 Task: Look for space in Al Maḩallah al Kubrá, Egypt from 5th September, 2023 to 12th September, 2023 for 2 adults in price range Rs.10000 to Rs.15000.  With 1  bedroom having 1 bed and 1 bathroom. Property type can be house, flat, guest house, hotel. Booking option can be shelf check-in. Required host language is English.
Action: Mouse moved to (259, 134)
Screenshot: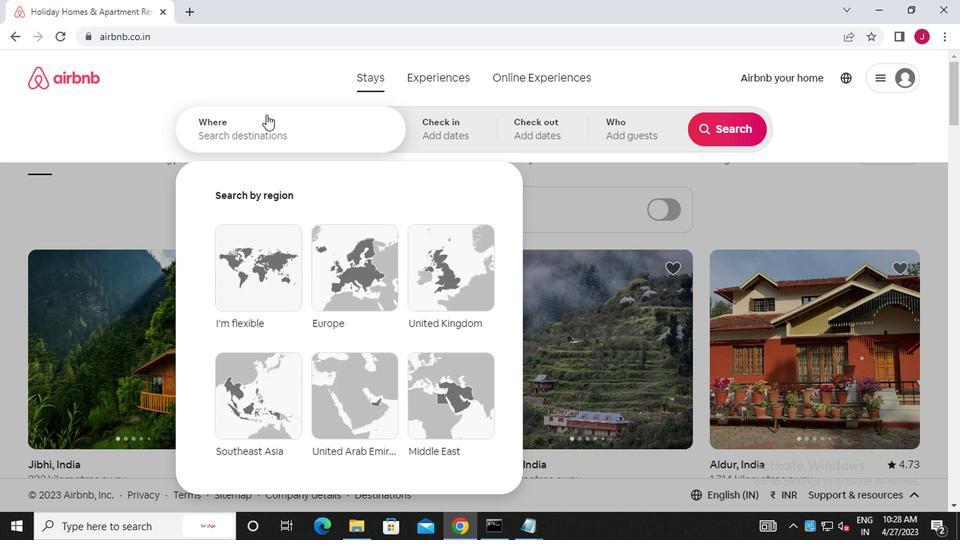 
Action: Mouse pressed left at (259, 134)
Screenshot: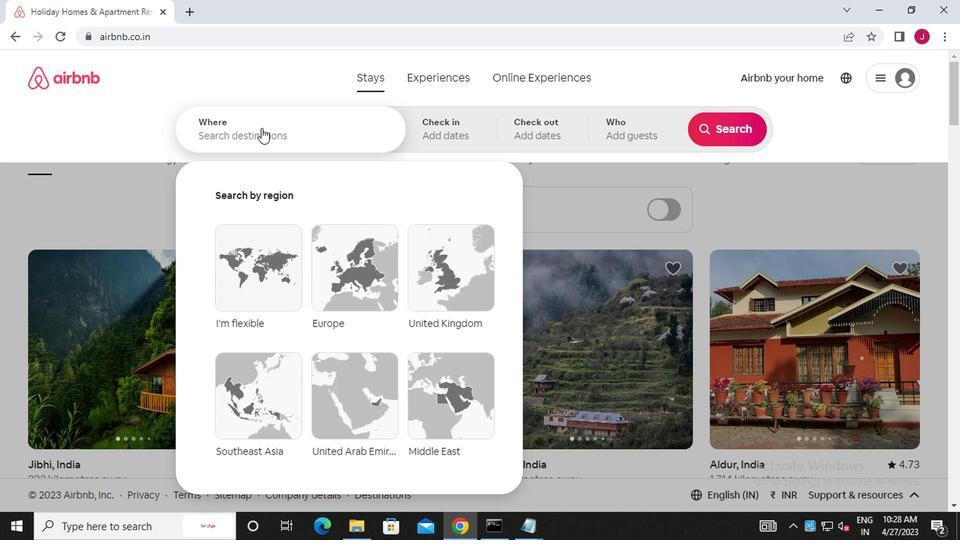 
Action: Mouse moved to (259, 134)
Screenshot: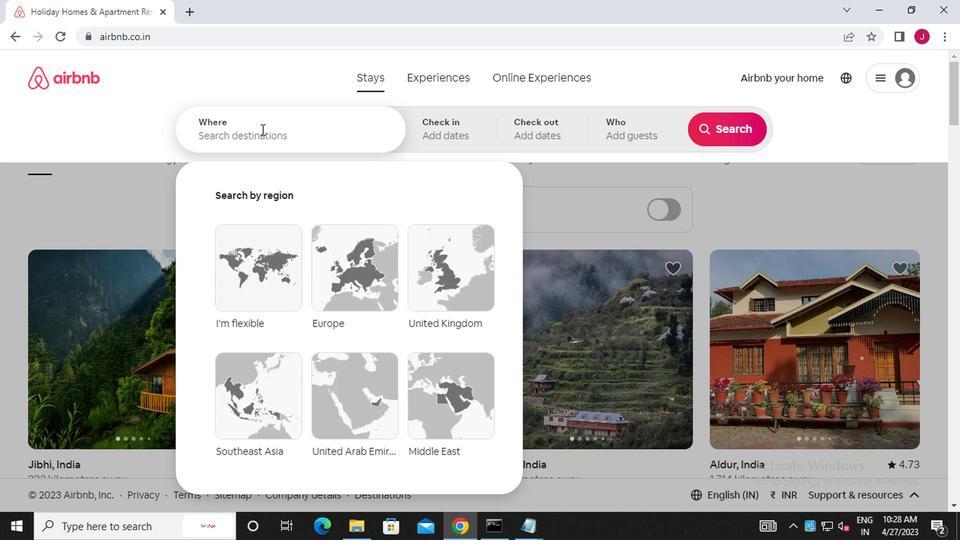 
Action: Key pressed a<Key.caps_lock>l<Key.space><Key.caps_lock>m<Key.caps_lock>allah<Key.backspace><Key.backspace><Key.backspace><Key.backspace>hallah<Key.space>al<Key.space><Key.caps_lock>k<Key.caps_lock>ubra,<Key.caps_lock>e<Key.caps_lock>gypt
Screenshot: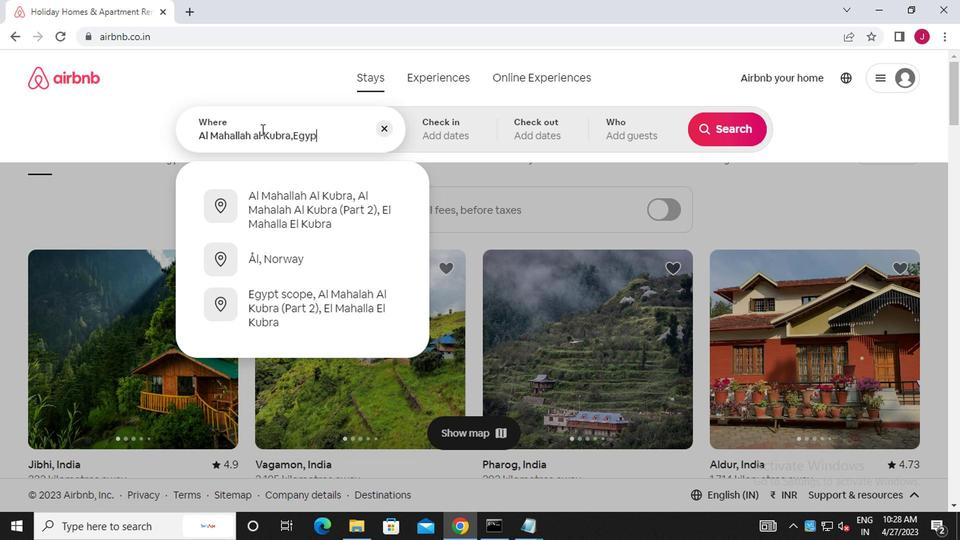 
Action: Mouse moved to (475, 139)
Screenshot: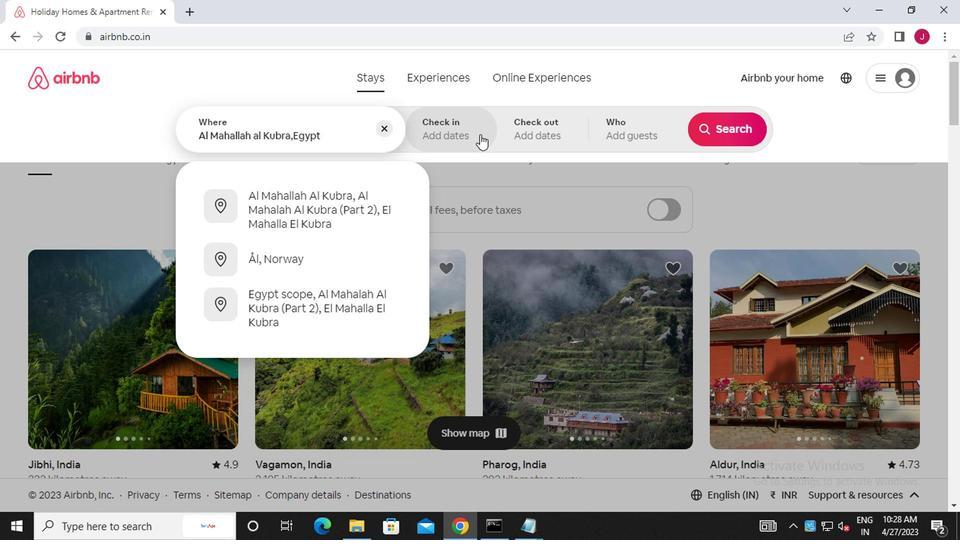
Action: Mouse pressed left at (475, 139)
Screenshot: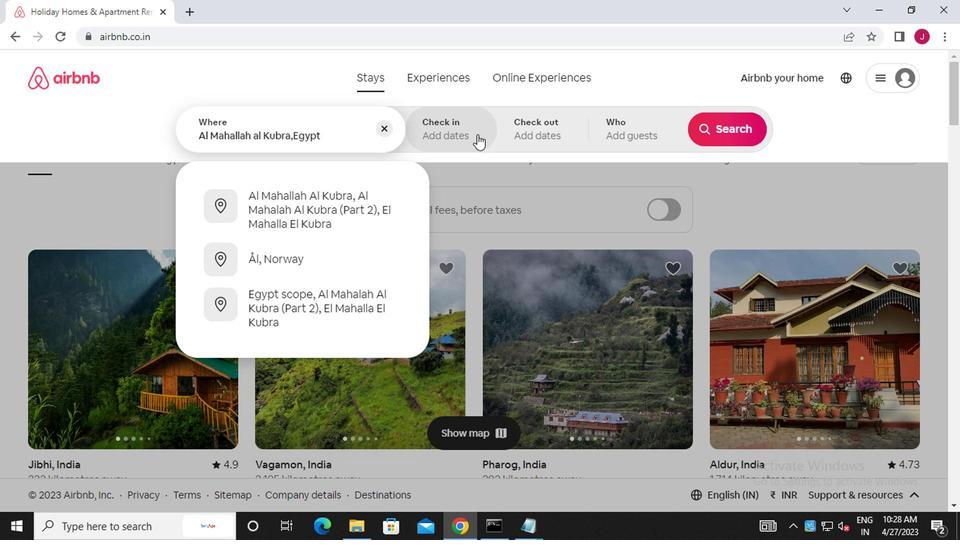 
Action: Mouse moved to (721, 245)
Screenshot: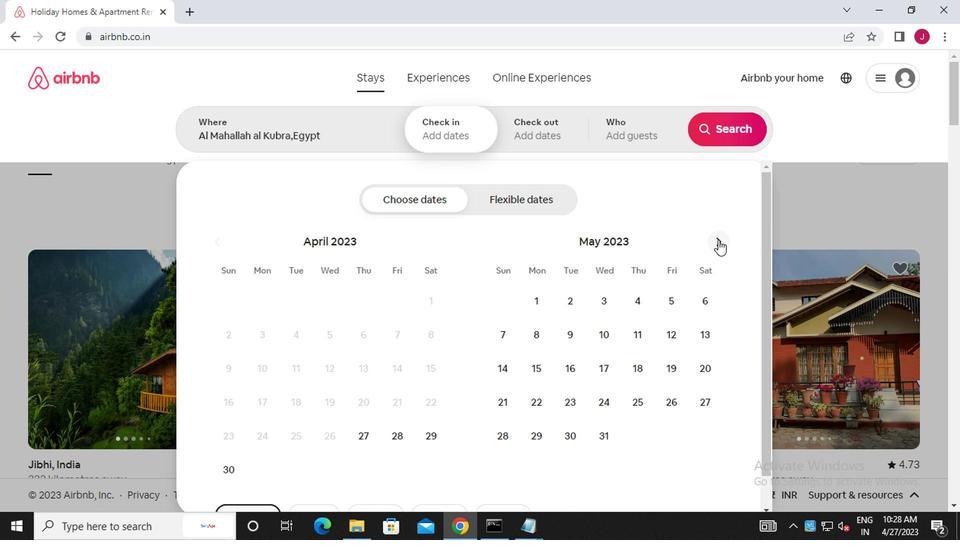 
Action: Mouse pressed left at (721, 245)
Screenshot: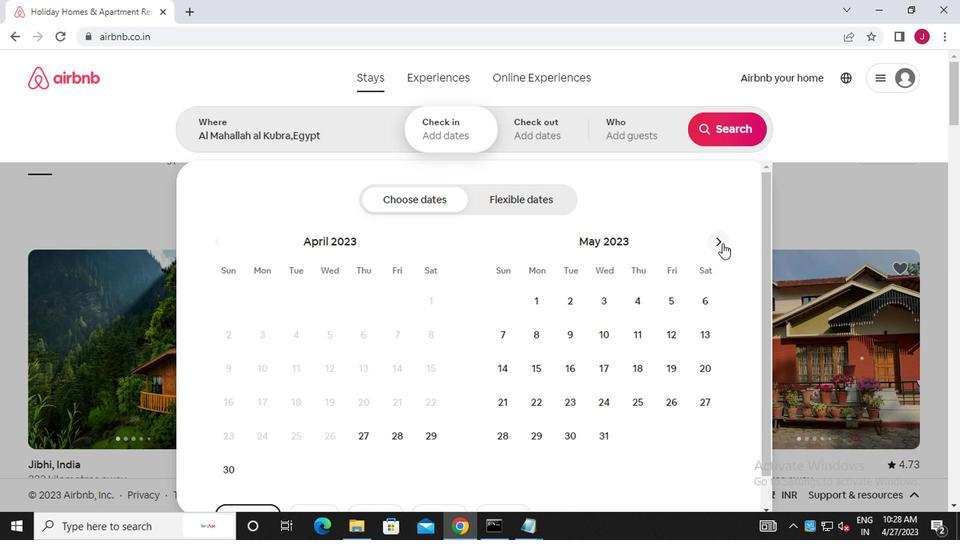
Action: Mouse moved to (721, 245)
Screenshot: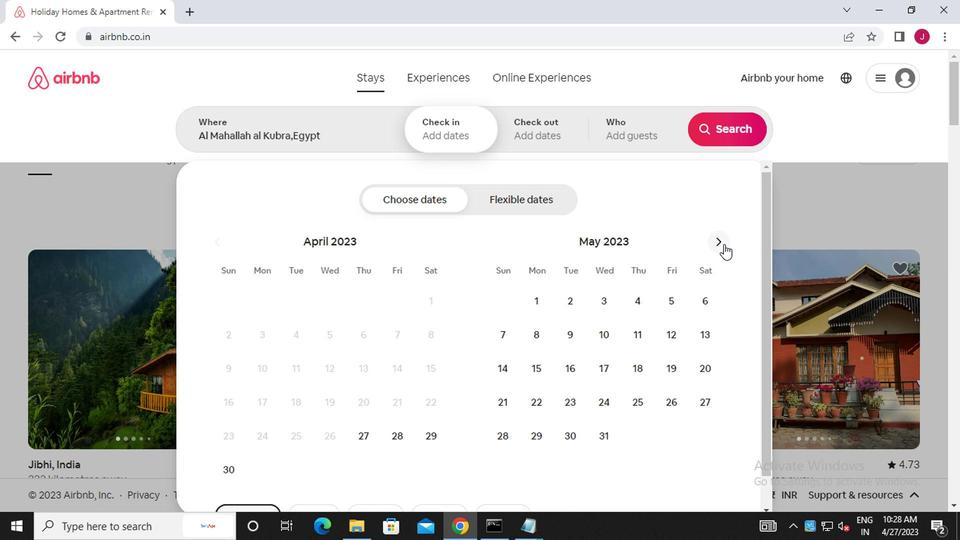 
Action: Mouse pressed left at (721, 245)
Screenshot: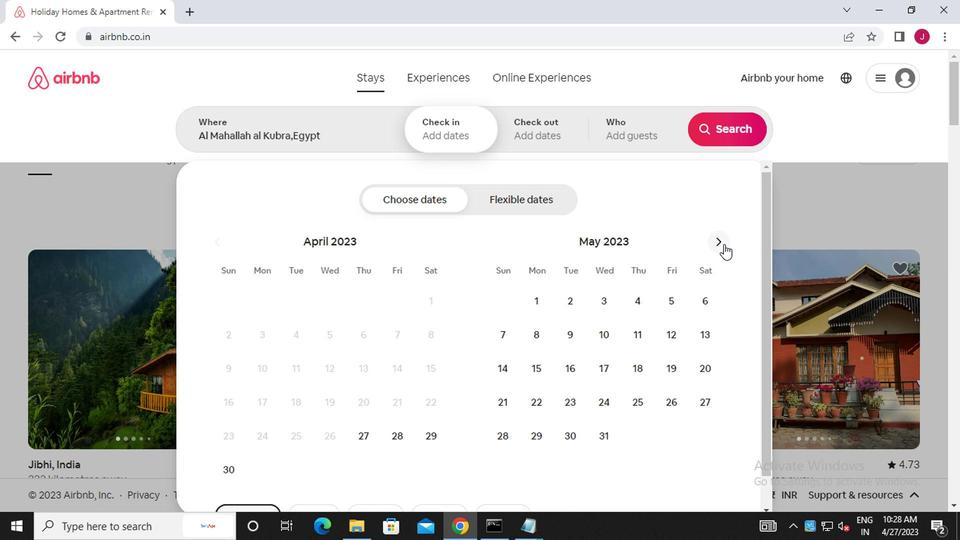 
Action: Mouse pressed left at (721, 245)
Screenshot: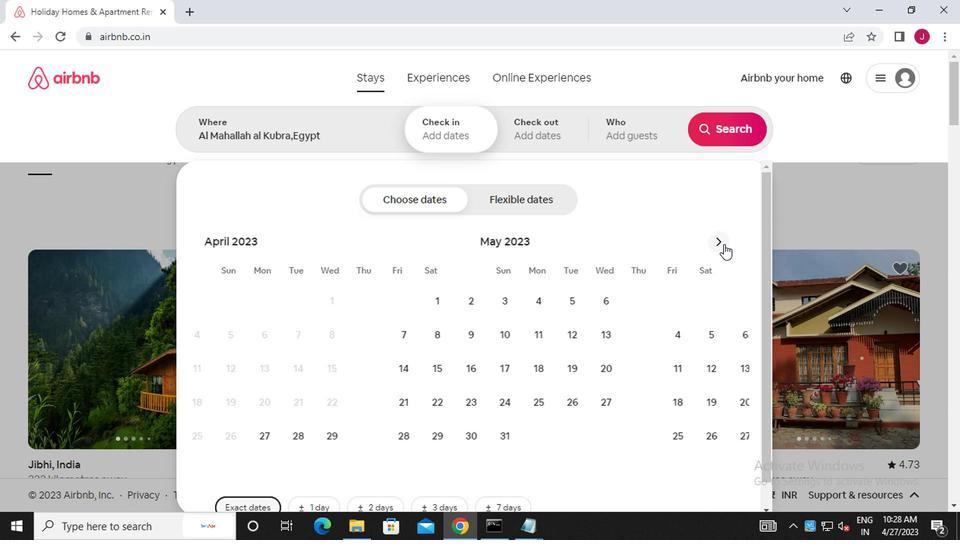 
Action: Mouse pressed left at (721, 245)
Screenshot: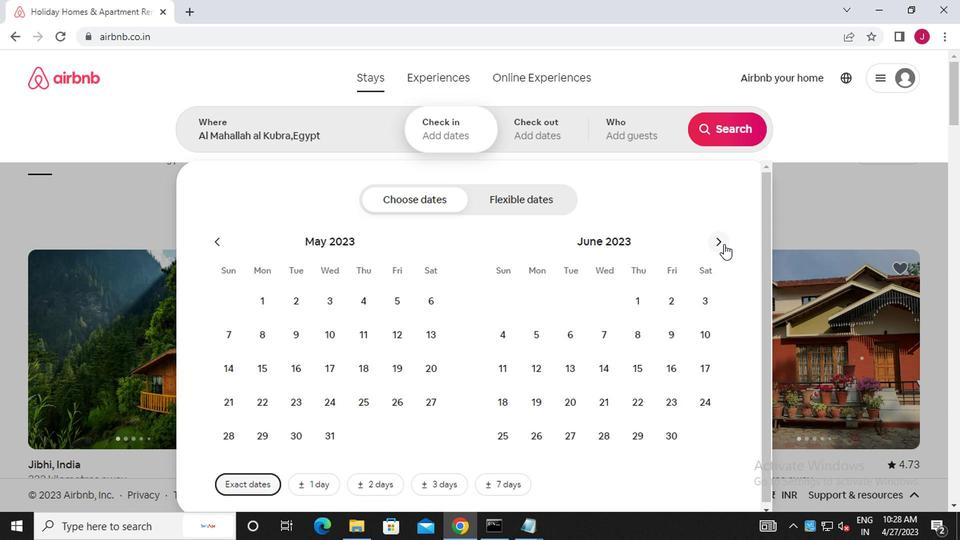 
Action: Mouse pressed left at (721, 245)
Screenshot: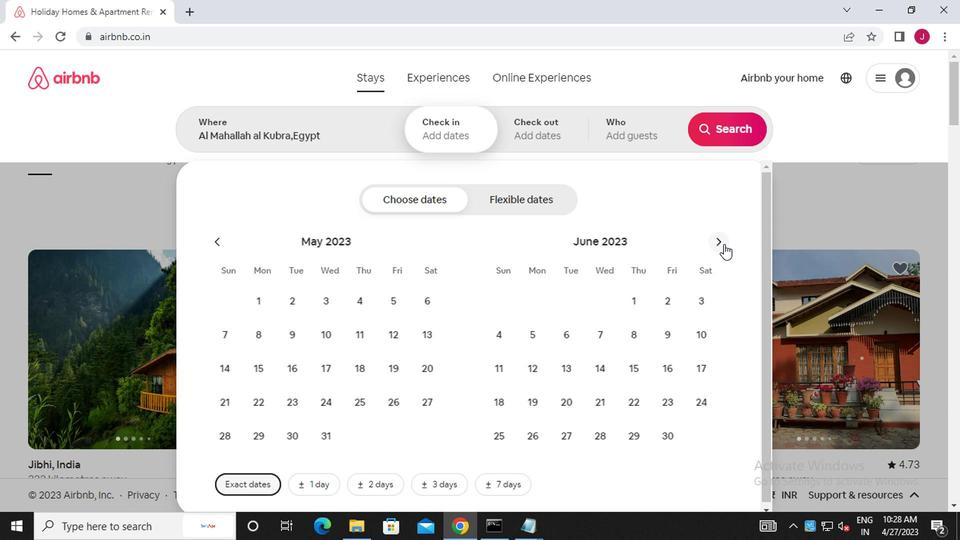 
Action: Mouse pressed left at (721, 245)
Screenshot: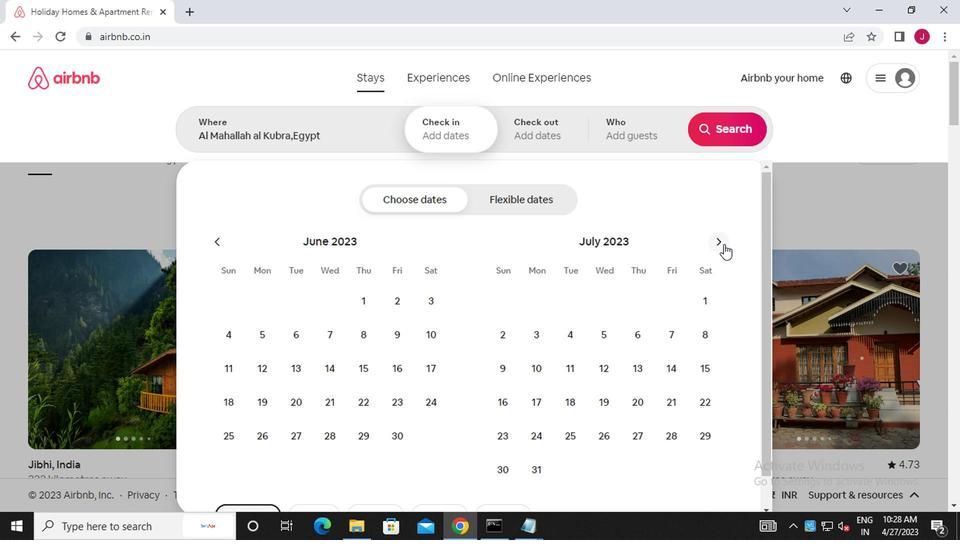 
Action: Mouse pressed left at (721, 245)
Screenshot: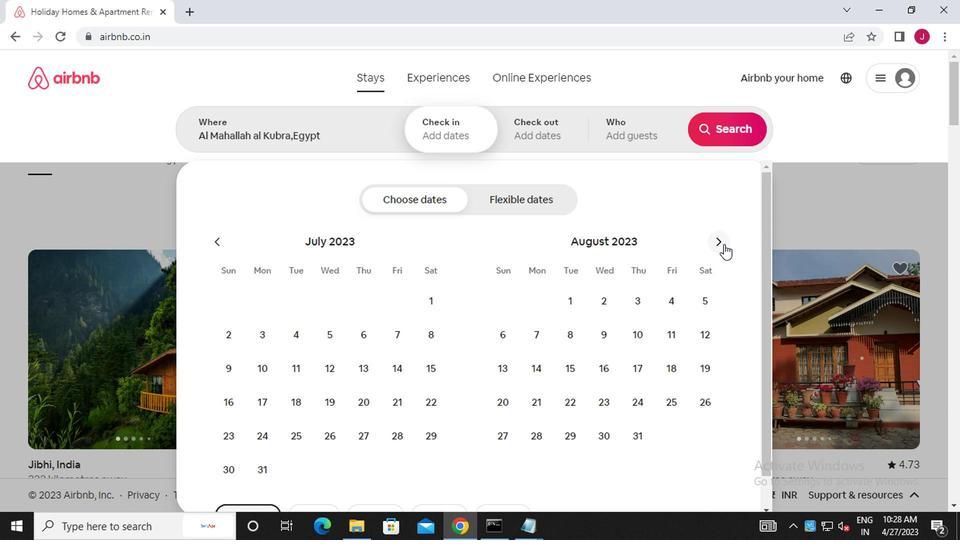 
Action: Mouse moved to (569, 328)
Screenshot: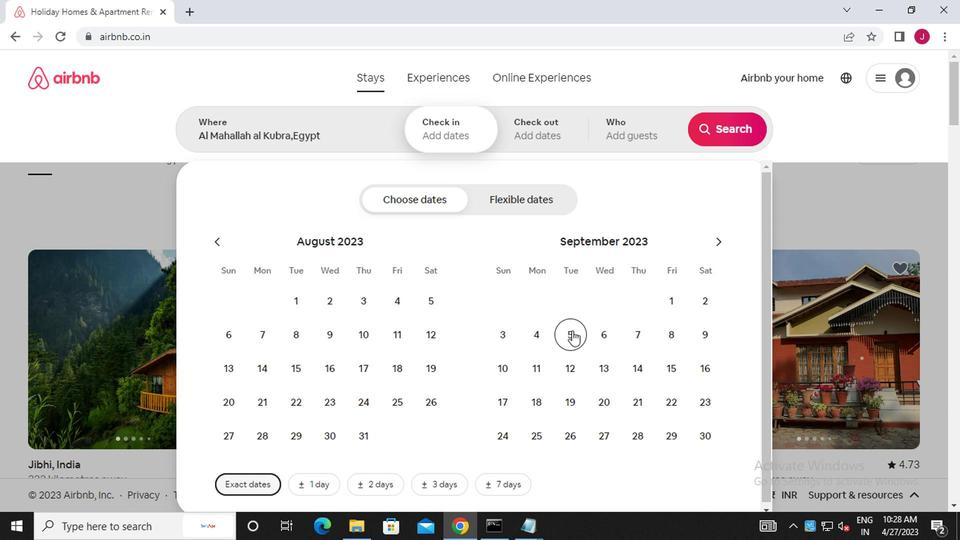 
Action: Mouse pressed left at (569, 328)
Screenshot: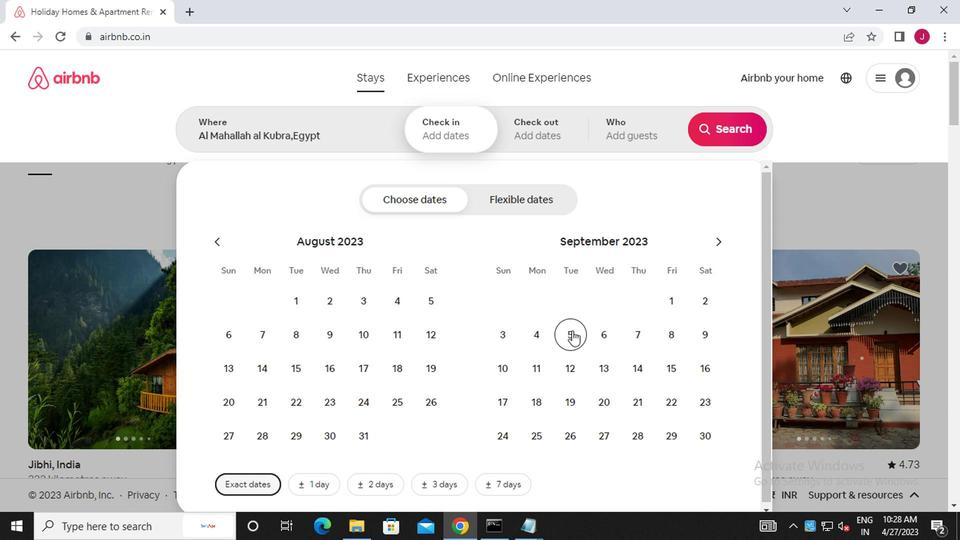 
Action: Mouse moved to (574, 352)
Screenshot: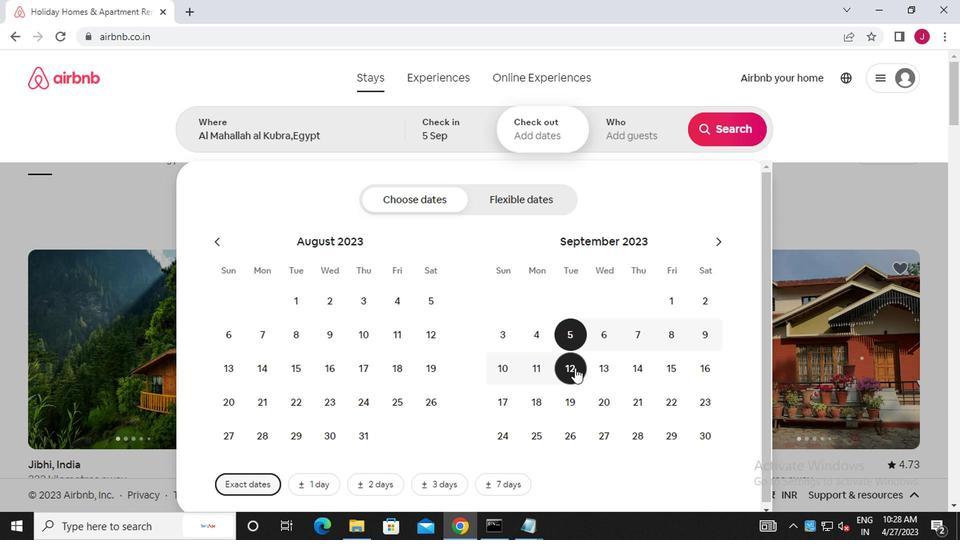 
Action: Mouse pressed left at (574, 352)
Screenshot: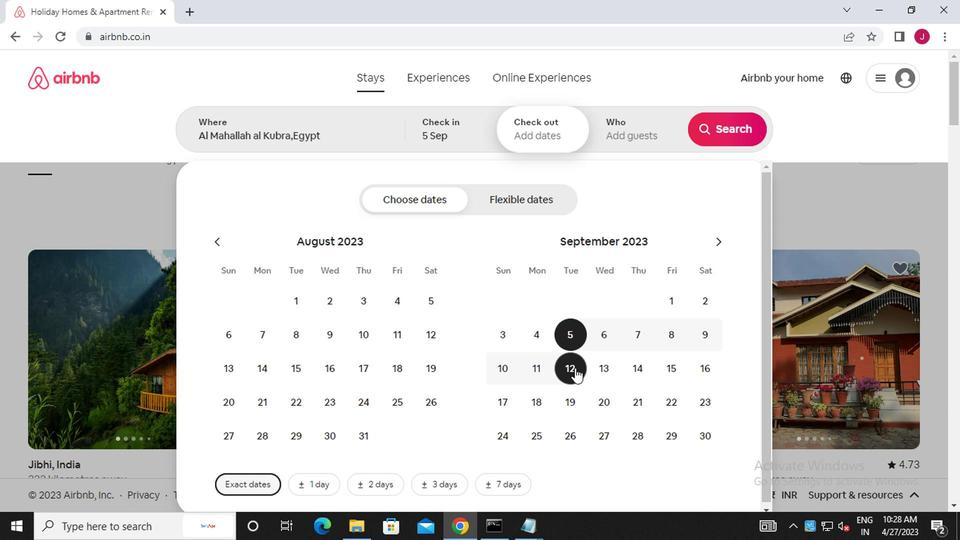 
Action: Mouse moved to (642, 134)
Screenshot: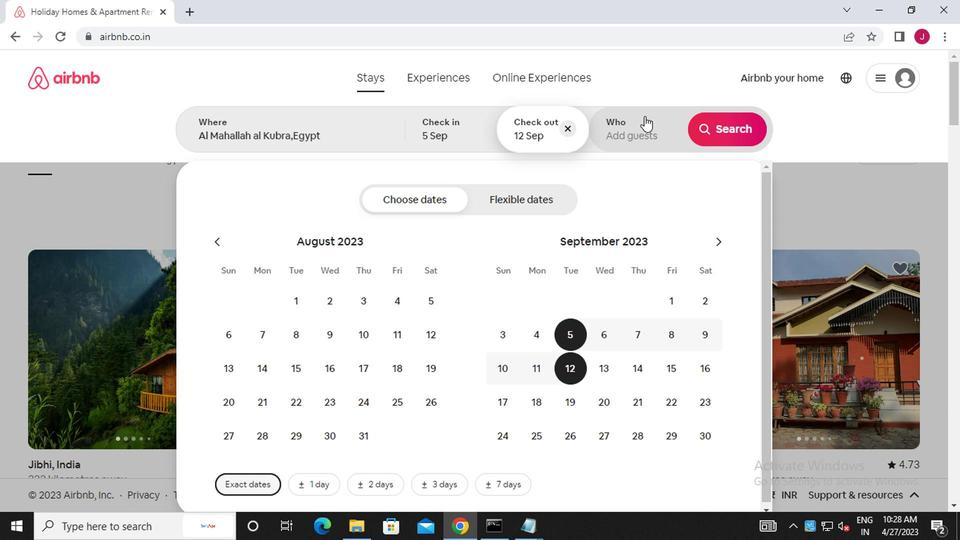 
Action: Mouse pressed left at (642, 134)
Screenshot: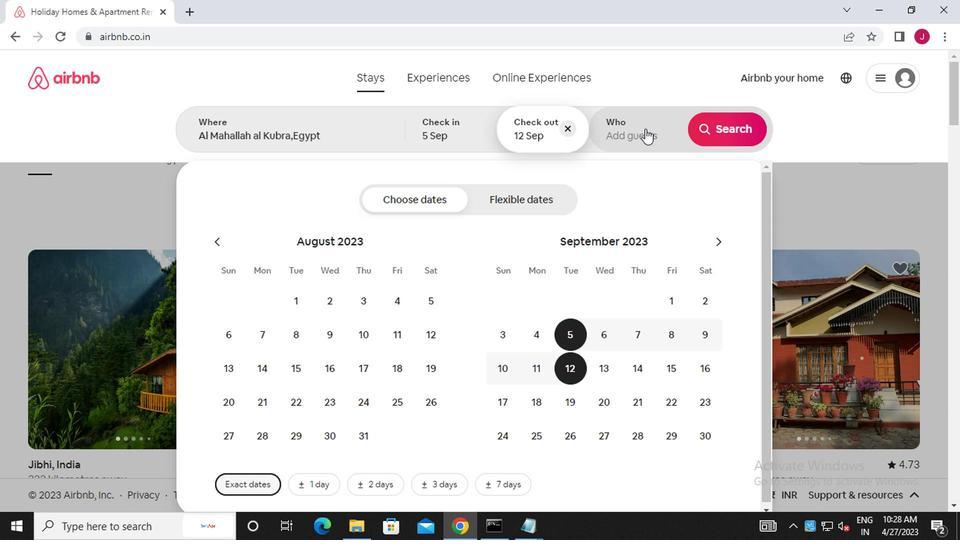 
Action: Mouse moved to (730, 207)
Screenshot: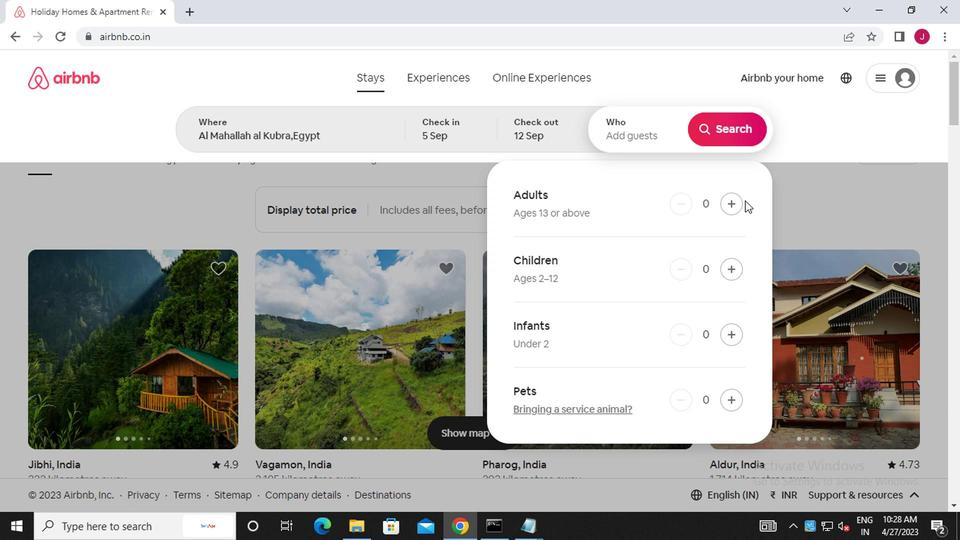 
Action: Mouse pressed left at (730, 207)
Screenshot: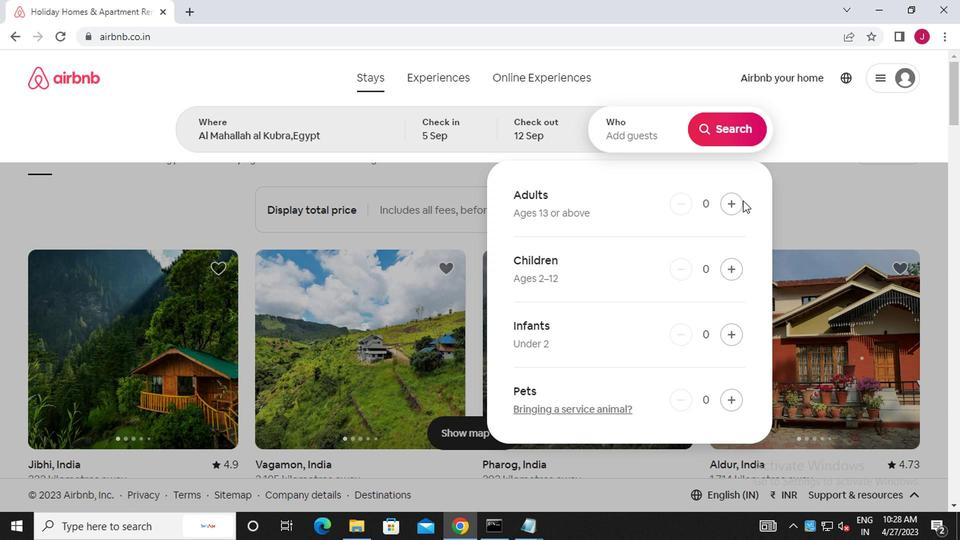 
Action: Mouse pressed left at (730, 207)
Screenshot: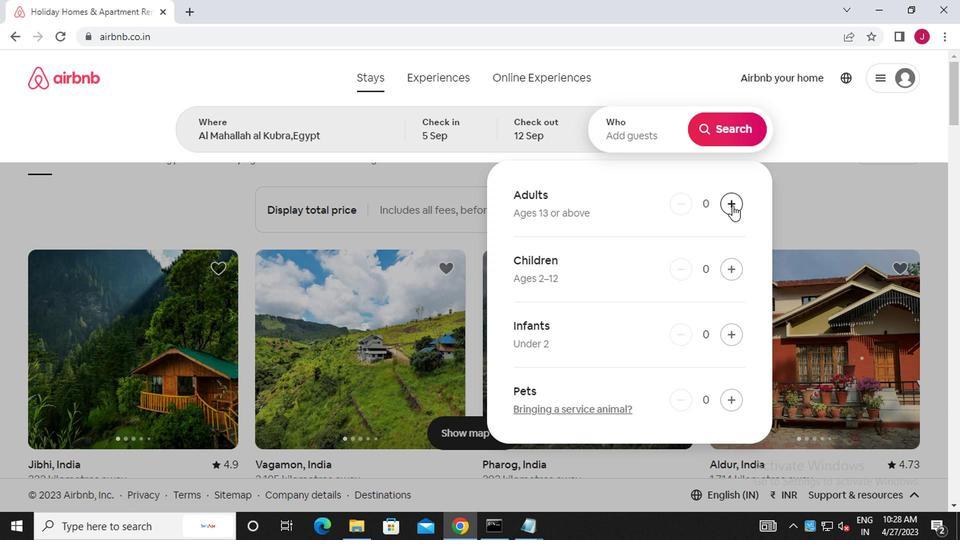 
Action: Mouse moved to (724, 131)
Screenshot: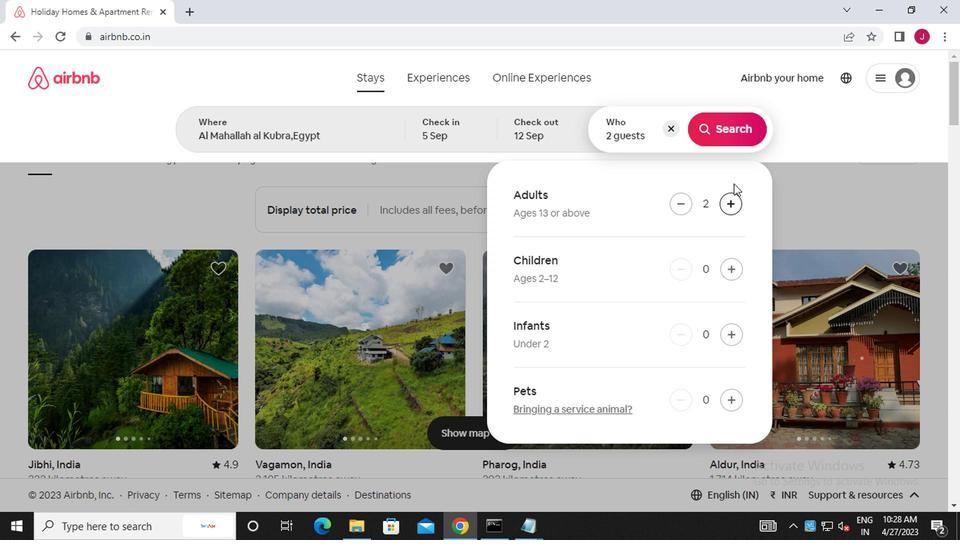 
Action: Mouse pressed left at (724, 131)
Screenshot: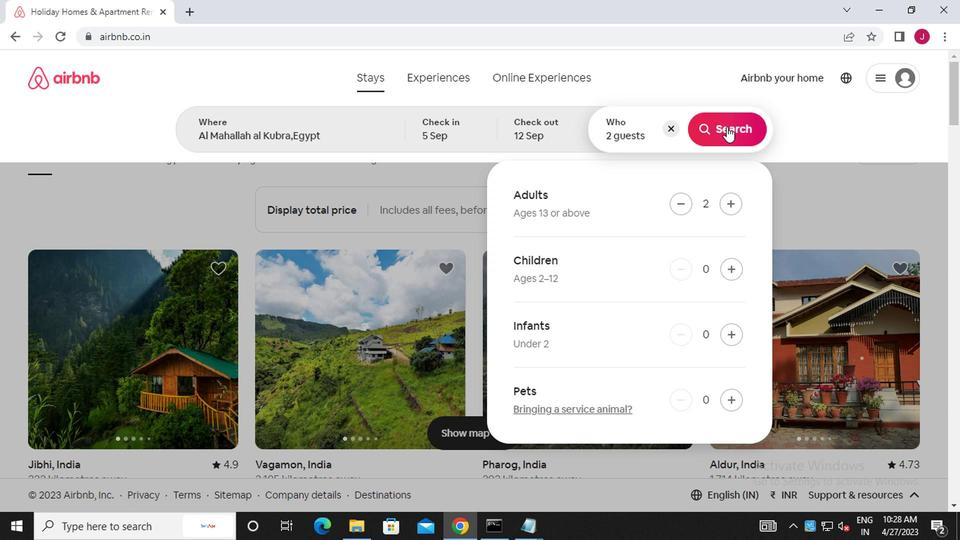 
Action: Mouse moved to (889, 144)
Screenshot: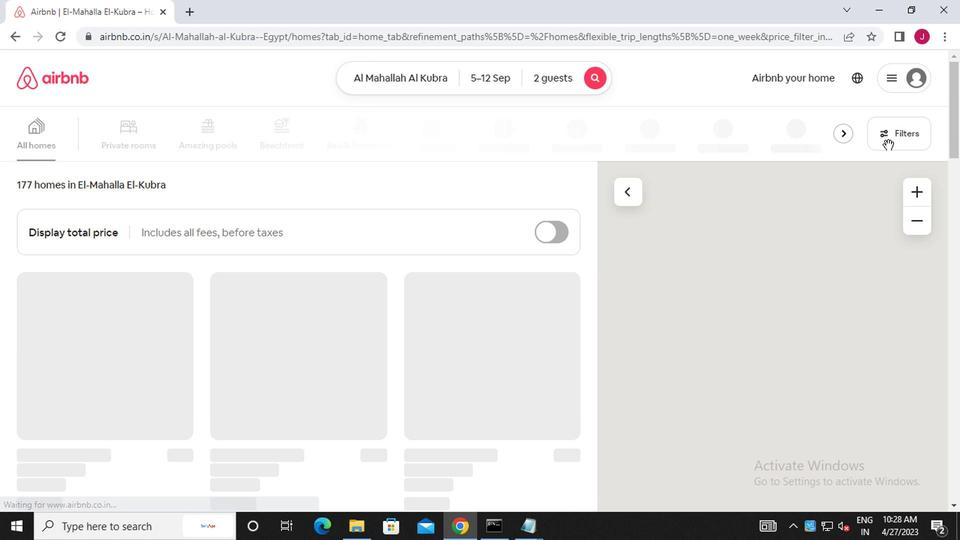 
Action: Mouse pressed left at (889, 144)
Screenshot: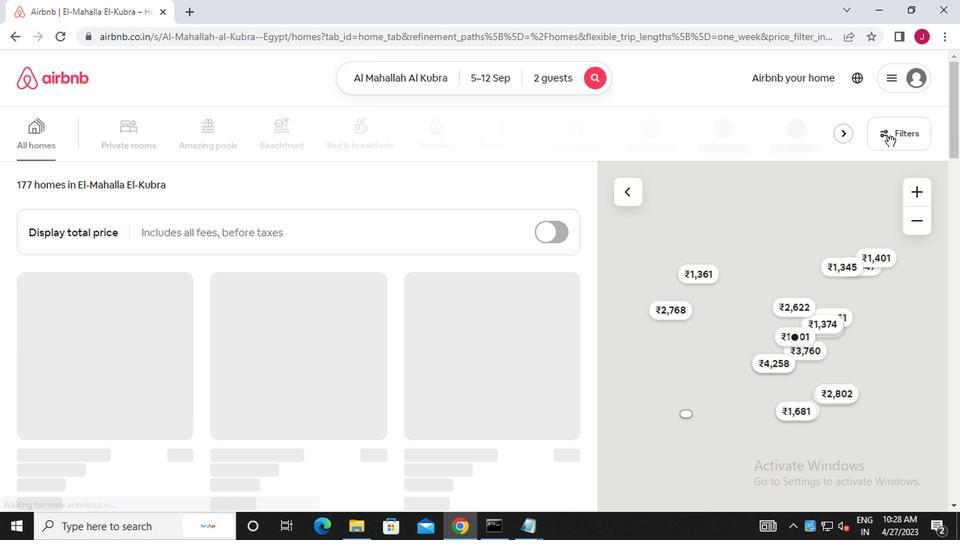 
Action: Mouse moved to (334, 305)
Screenshot: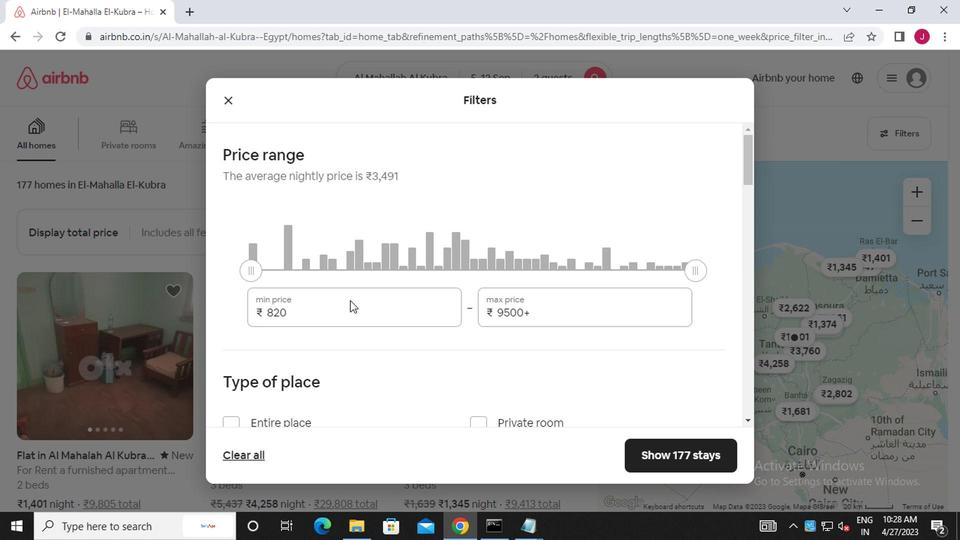 
Action: Mouse pressed left at (334, 305)
Screenshot: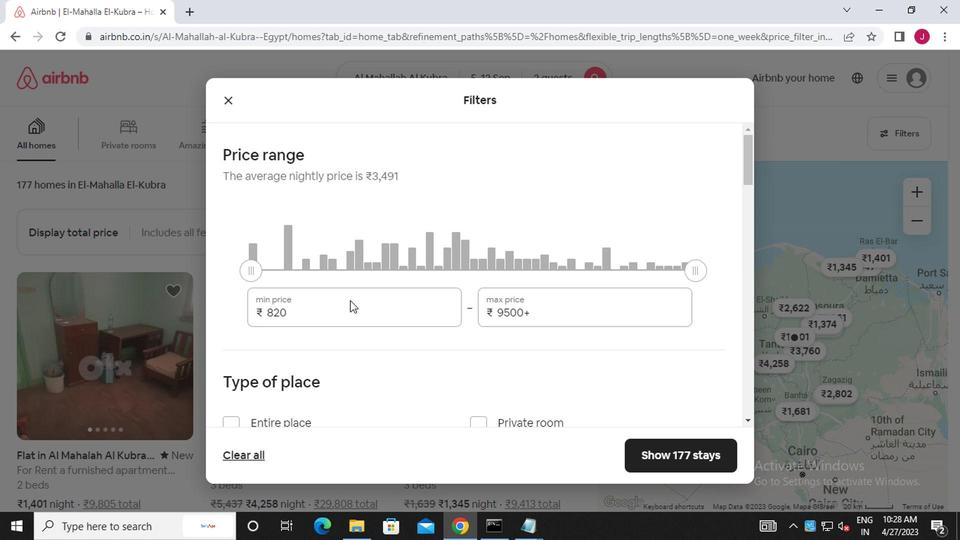 
Action: Mouse moved to (329, 305)
Screenshot: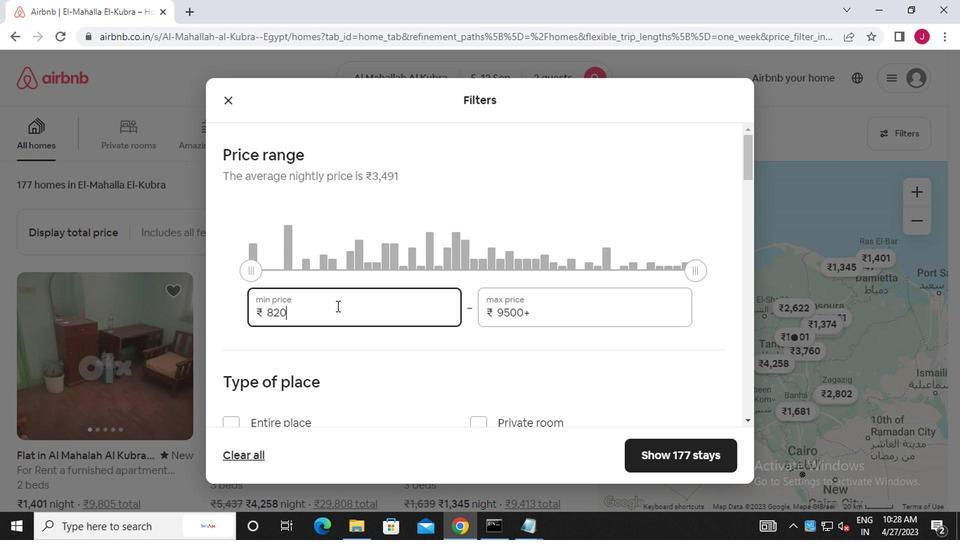 
Action: Key pressed <Key.backspace><Key.backspace><Key.backspace><<97>><<96>><<96>><<96>><<96>>
Screenshot: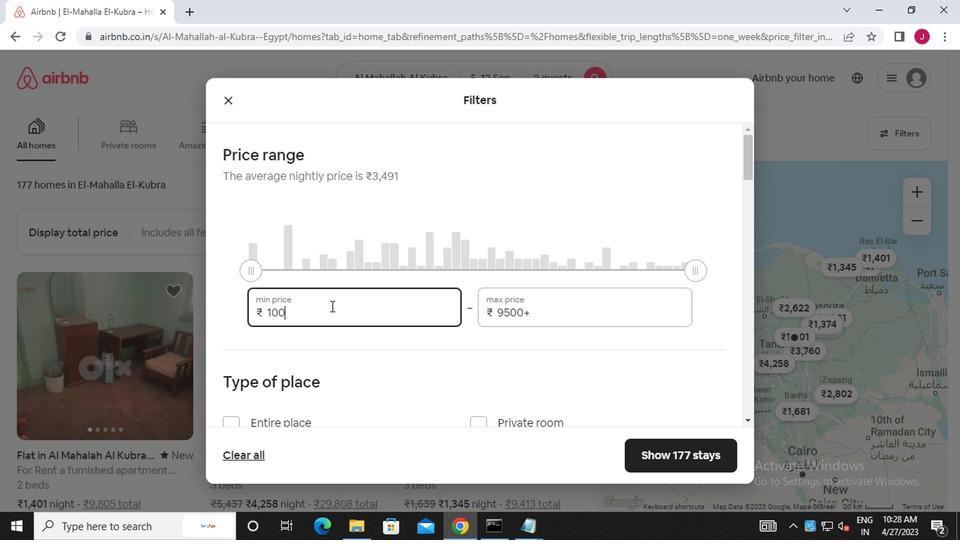 
Action: Mouse moved to (552, 312)
Screenshot: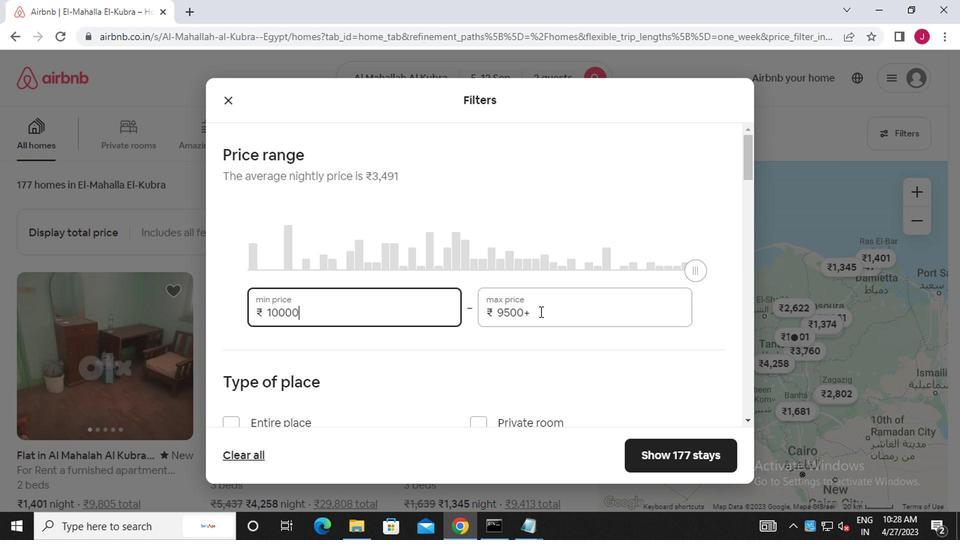 
Action: Mouse pressed left at (552, 312)
Screenshot: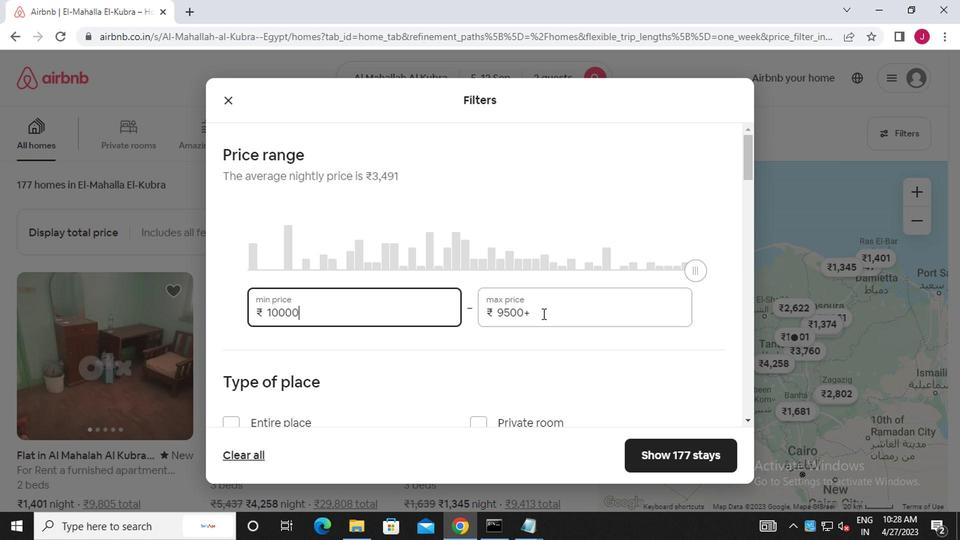 
Action: Mouse moved to (538, 314)
Screenshot: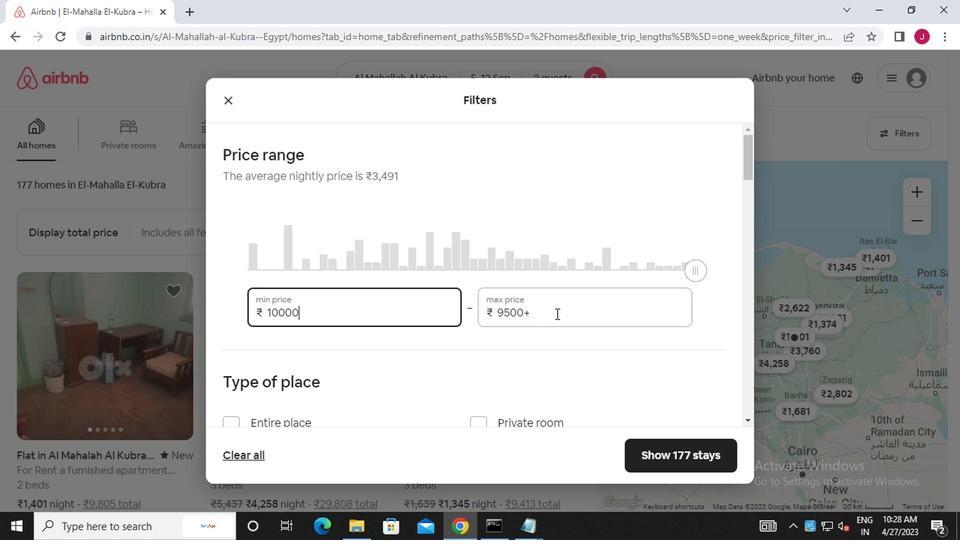 
Action: Key pressed <Key.backspace><Key.backspace><Key.backspace><Key.backspace><Key.backspace><Key.backspace><Key.backspace><Key.backspace><Key.backspace><Key.backspace><Key.backspace><Key.backspace><<97>><<101>><<96>><<96>><<96>><<96>><Key.backspace>
Screenshot: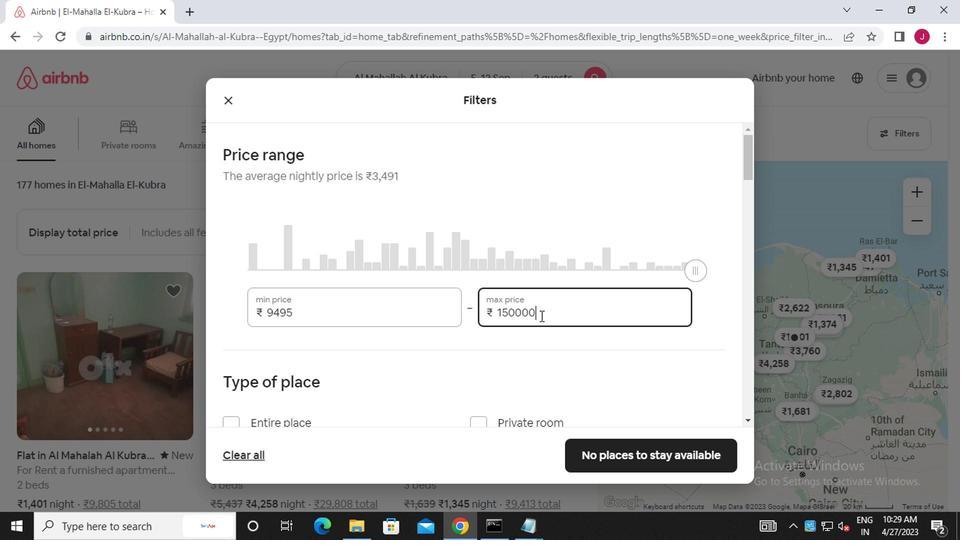 
Action: Mouse moved to (365, 315)
Screenshot: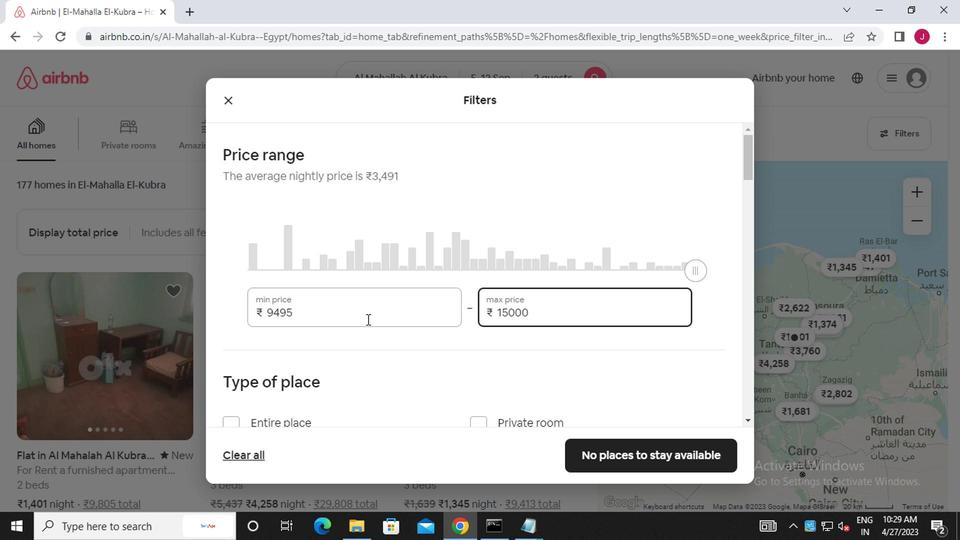 
Action: Mouse pressed left at (365, 315)
Screenshot: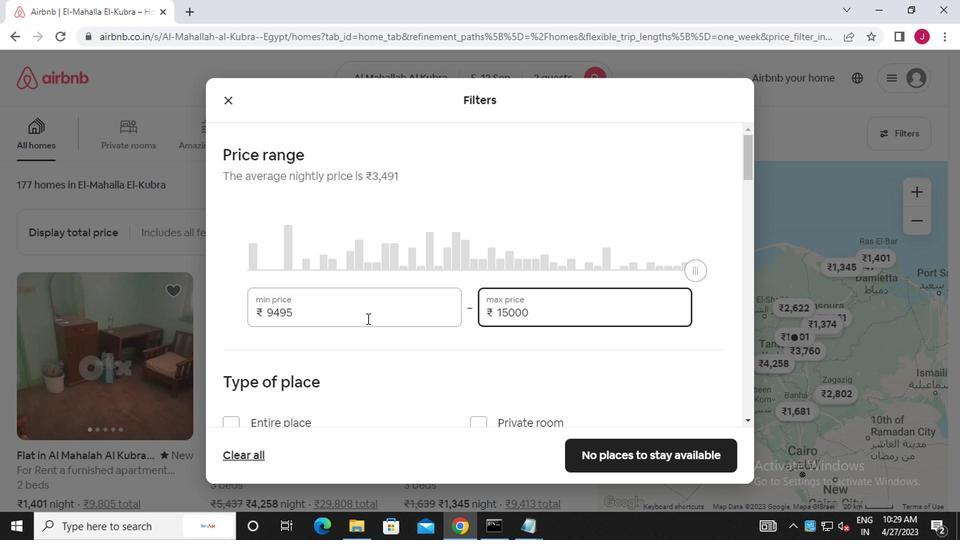 
Action: Mouse moved to (365, 315)
Screenshot: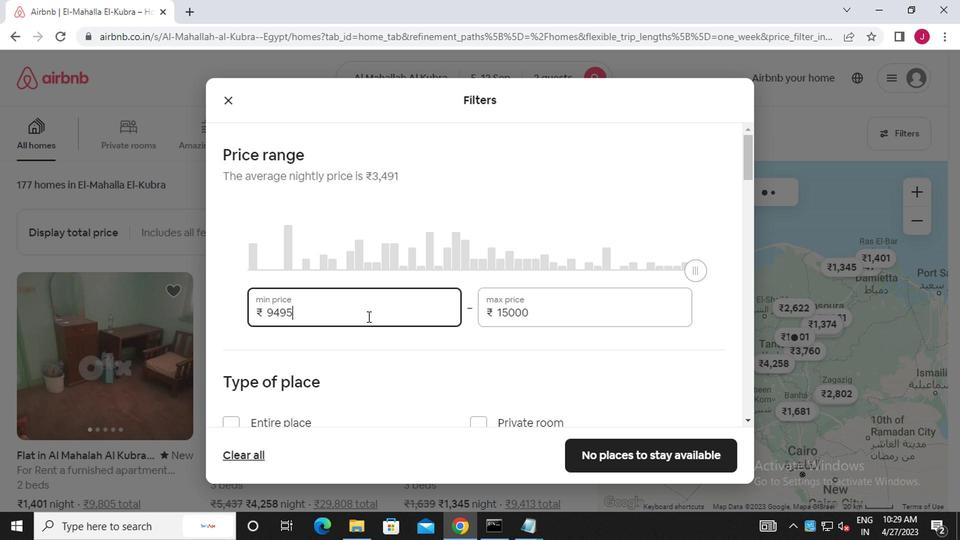 
Action: Key pressed <Key.backspace><Key.backspace><Key.backspace><Key.backspace><Key.backspace><Key.backspace><Key.backspace><Key.backspace><Key.backspace><Key.backspace><<97>><<96>><<96>><<96>><<96>>
Screenshot: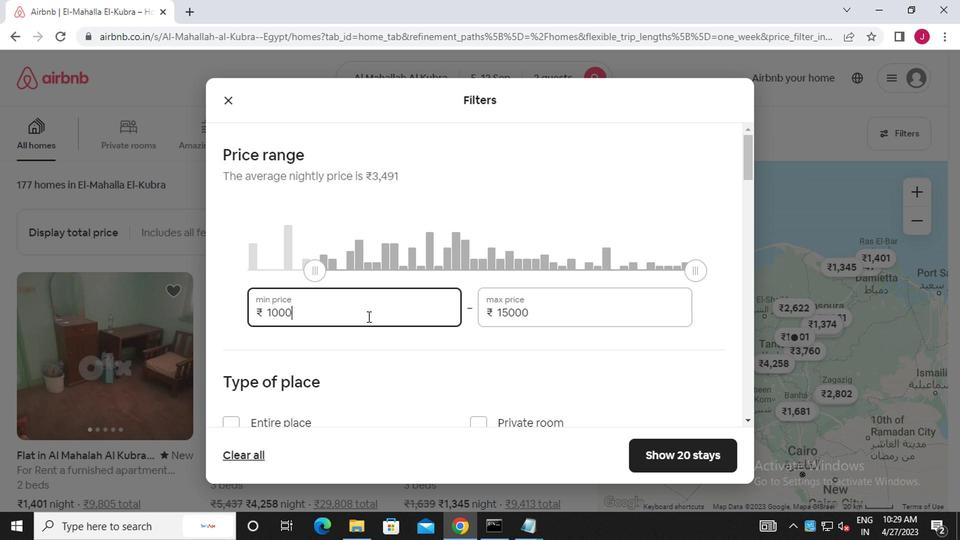 
Action: Mouse moved to (364, 315)
Screenshot: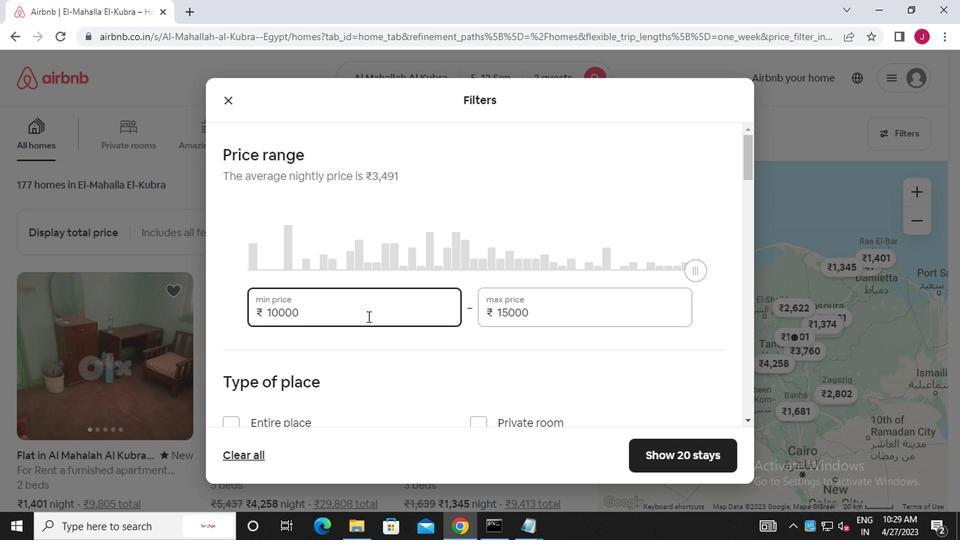 
Action: Mouse scrolled (364, 314) with delta (0, 0)
Screenshot: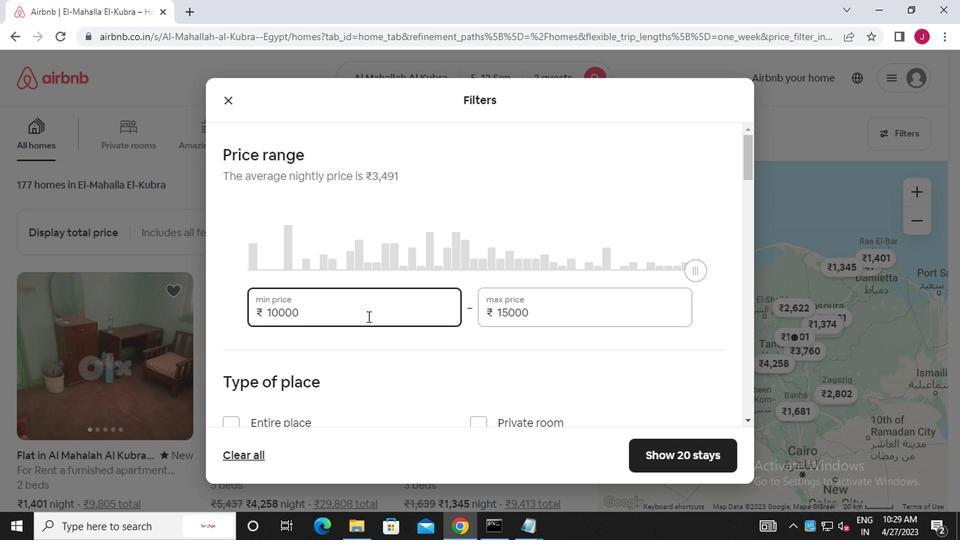
Action: Mouse scrolled (364, 314) with delta (0, 0)
Screenshot: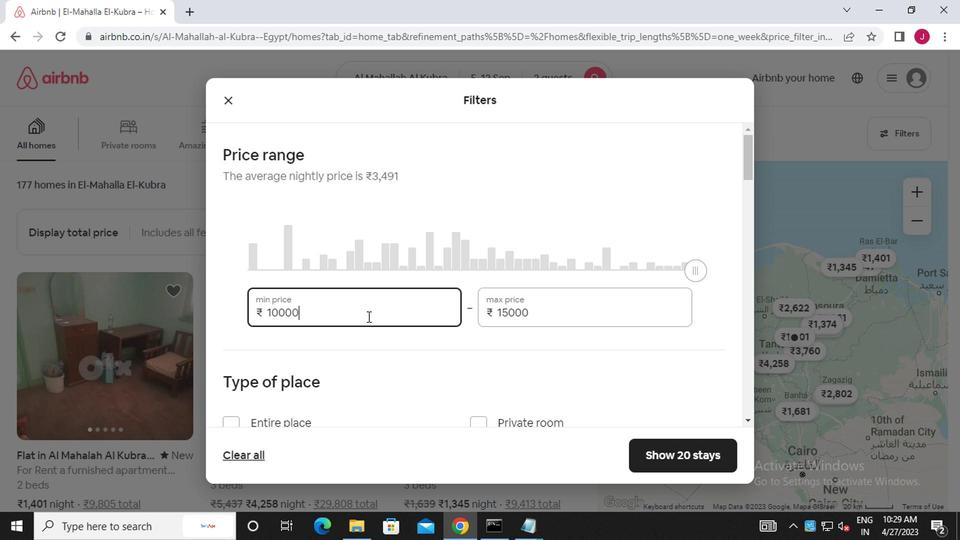 
Action: Mouse scrolled (364, 314) with delta (0, 0)
Screenshot: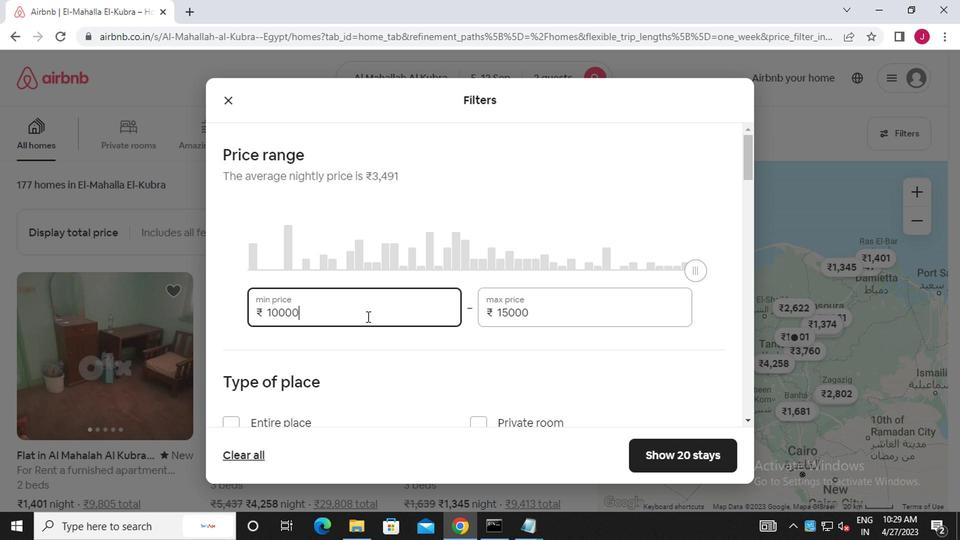 
Action: Mouse moved to (364, 315)
Screenshot: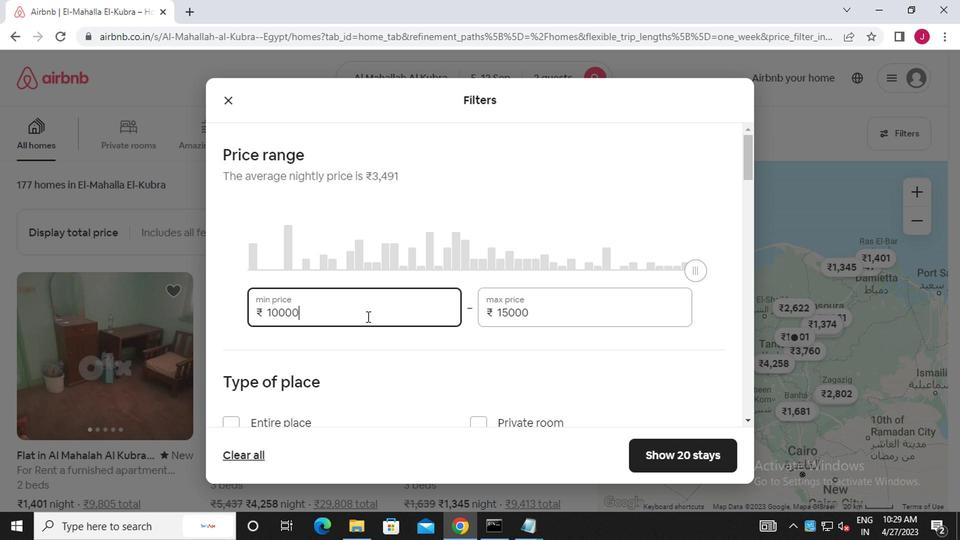 
Action: Mouse scrolled (364, 314) with delta (0, 0)
Screenshot: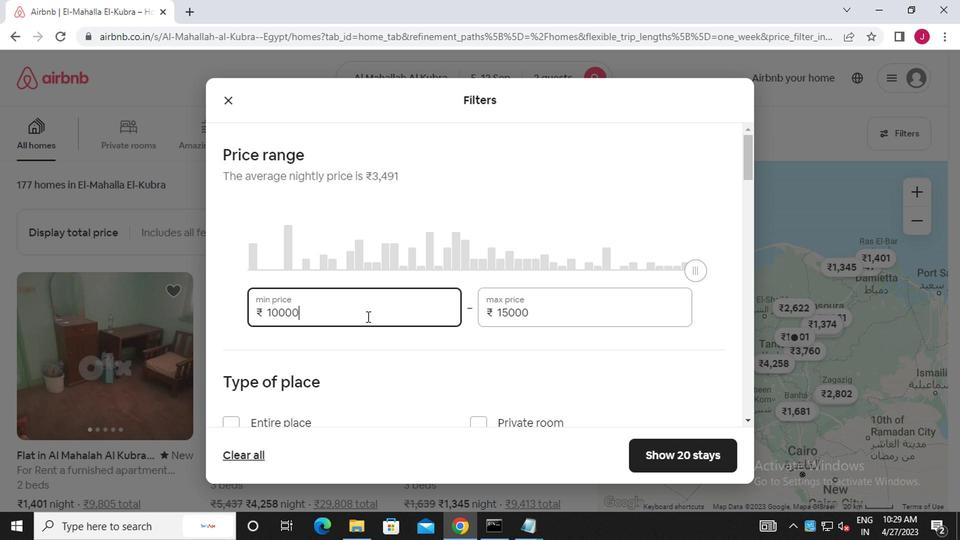 
Action: Mouse moved to (320, 296)
Screenshot: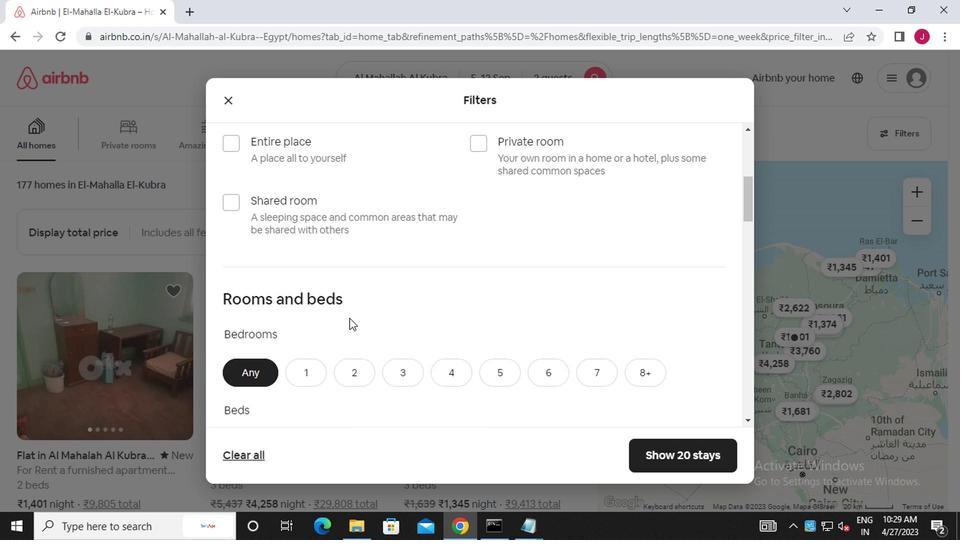 
Action: Mouse scrolled (320, 296) with delta (0, 0)
Screenshot: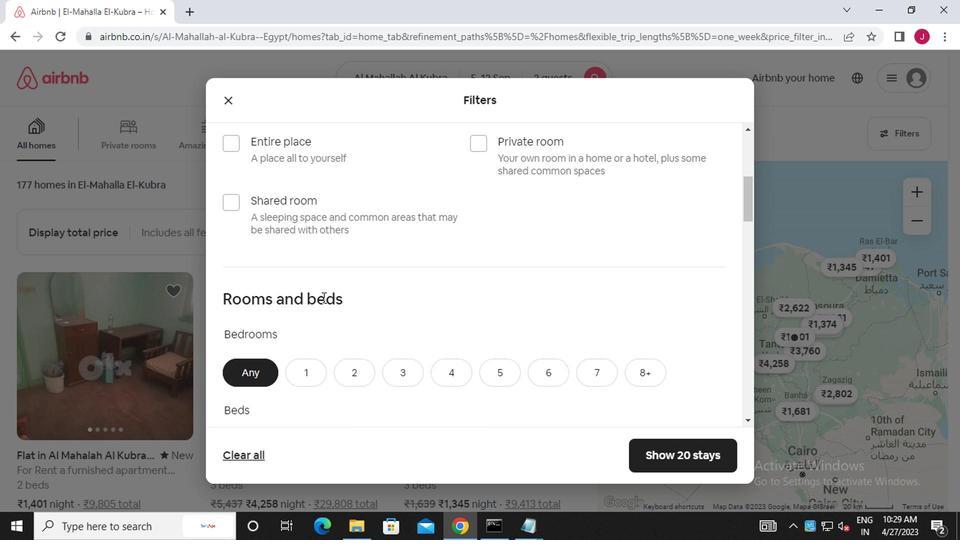 
Action: Mouse scrolled (320, 296) with delta (0, 0)
Screenshot: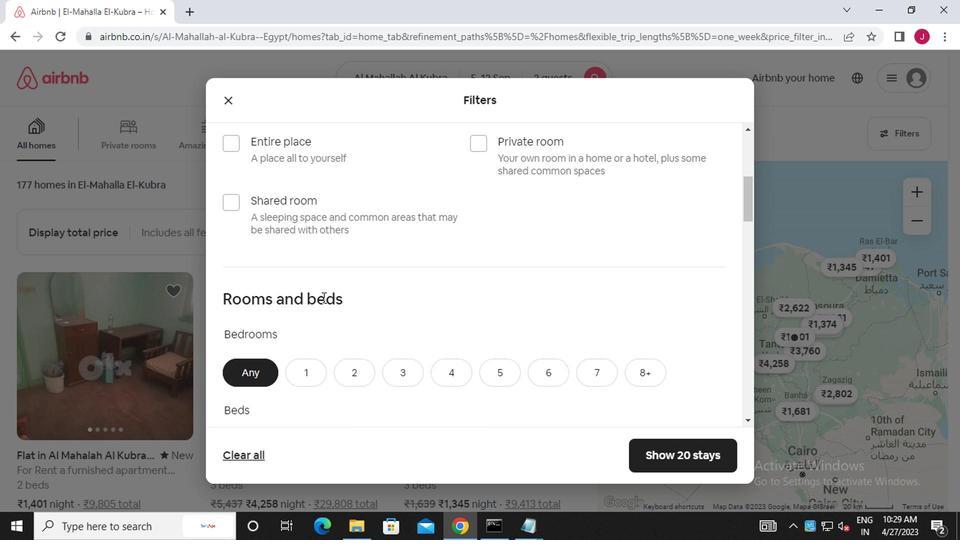 
Action: Mouse moved to (320, 296)
Screenshot: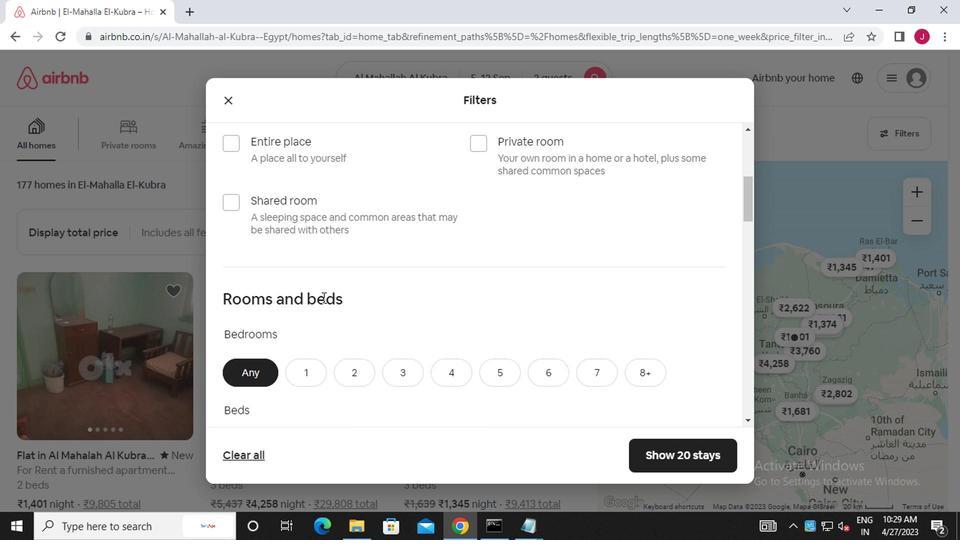 
Action: Mouse scrolled (320, 296) with delta (0, 0)
Screenshot: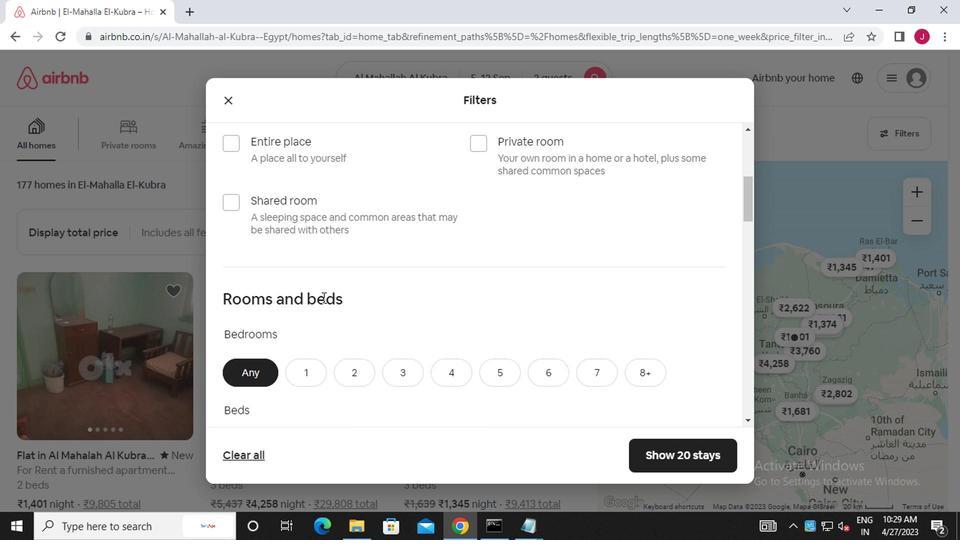 
Action: Mouse moved to (317, 173)
Screenshot: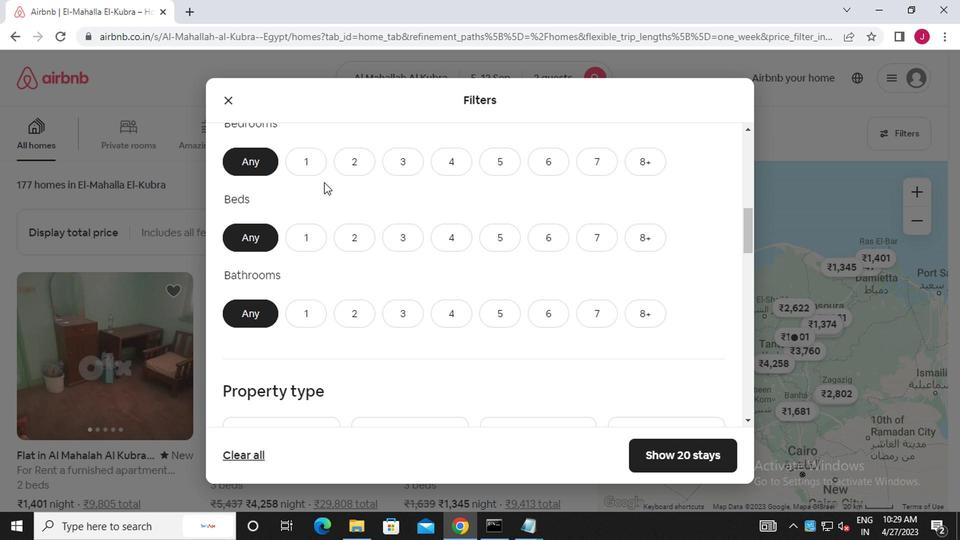 
Action: Mouse pressed left at (317, 173)
Screenshot: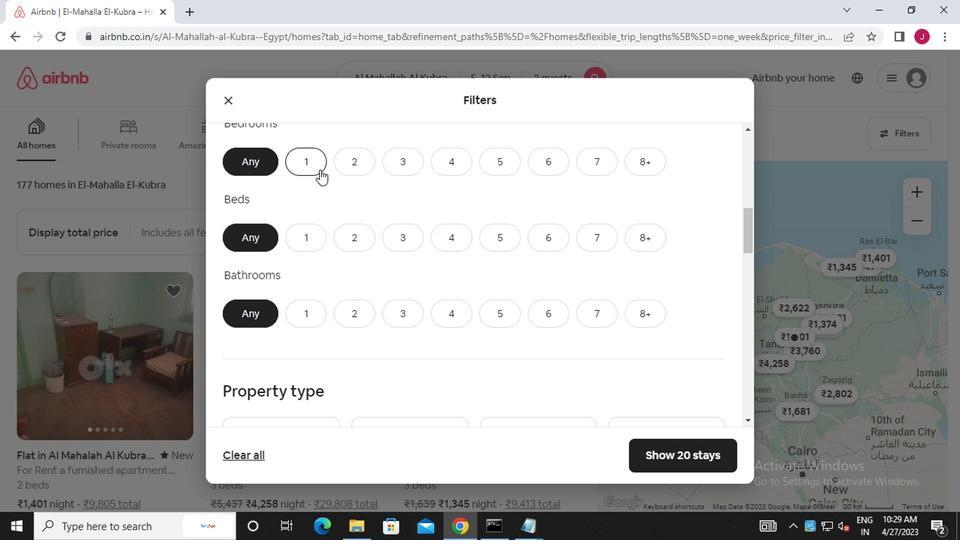 
Action: Mouse moved to (308, 240)
Screenshot: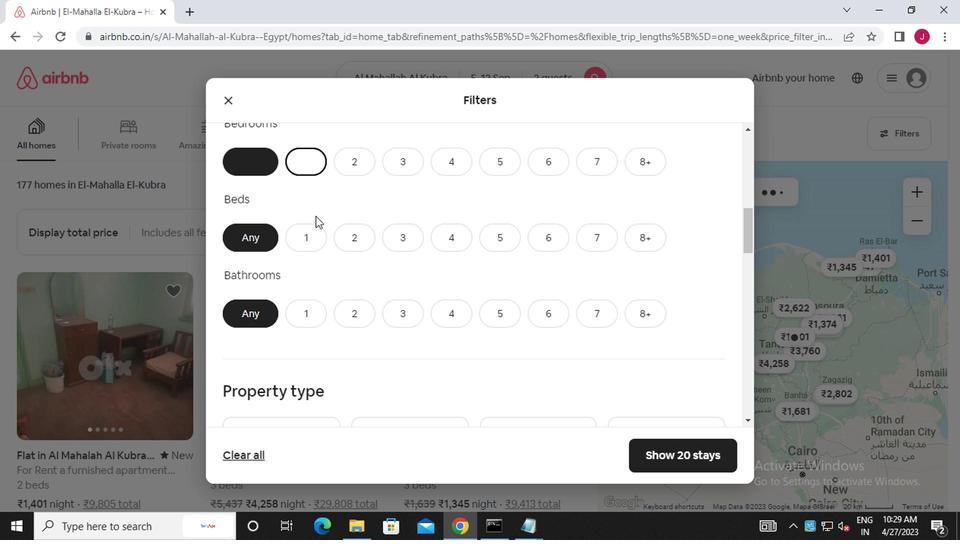 
Action: Mouse pressed left at (308, 240)
Screenshot: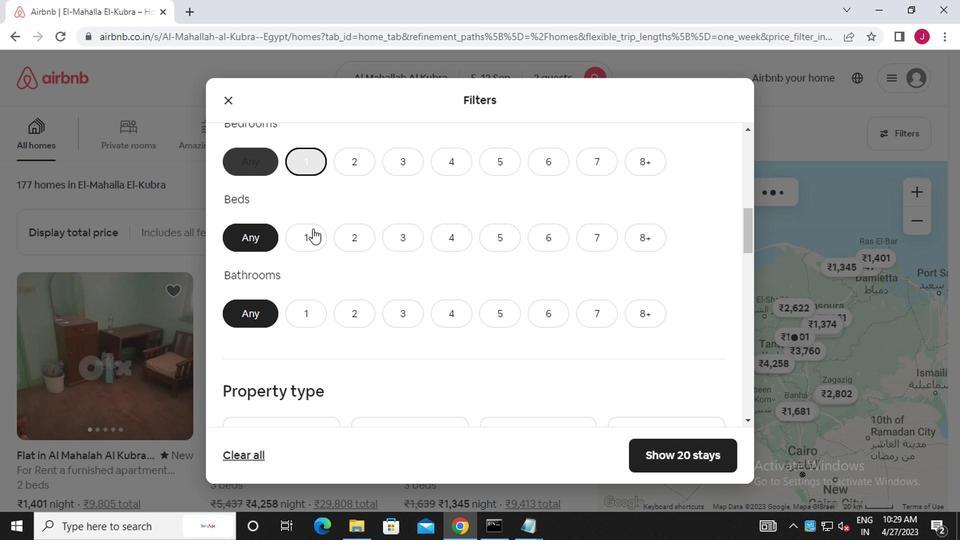 
Action: Mouse moved to (308, 301)
Screenshot: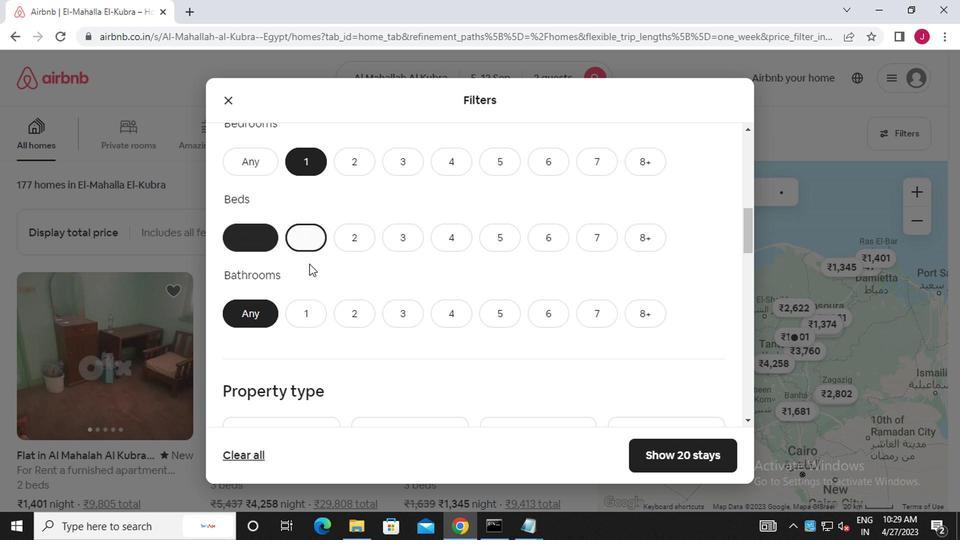 
Action: Mouse pressed left at (308, 301)
Screenshot: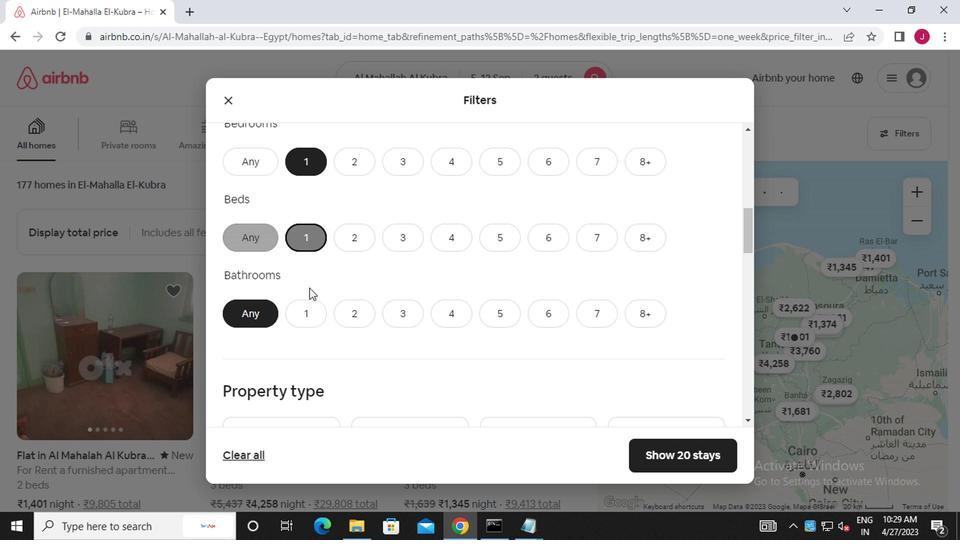 
Action: Mouse moved to (302, 362)
Screenshot: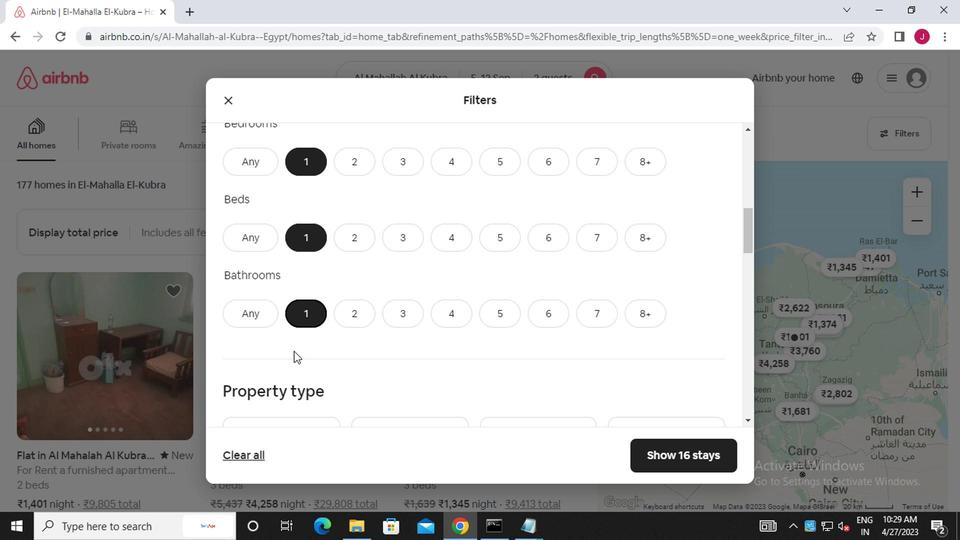 
Action: Mouse scrolled (302, 362) with delta (0, 0)
Screenshot: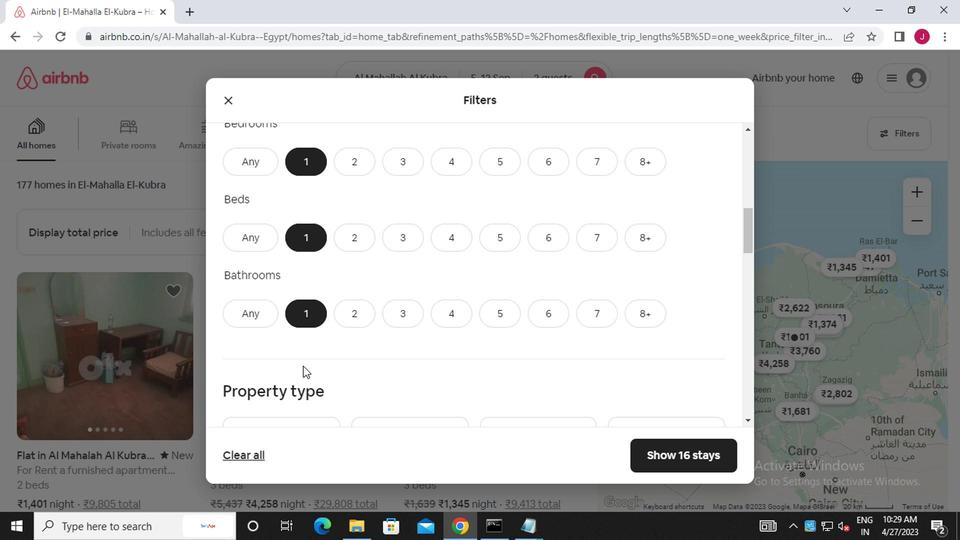 
Action: Mouse scrolled (302, 362) with delta (0, 0)
Screenshot: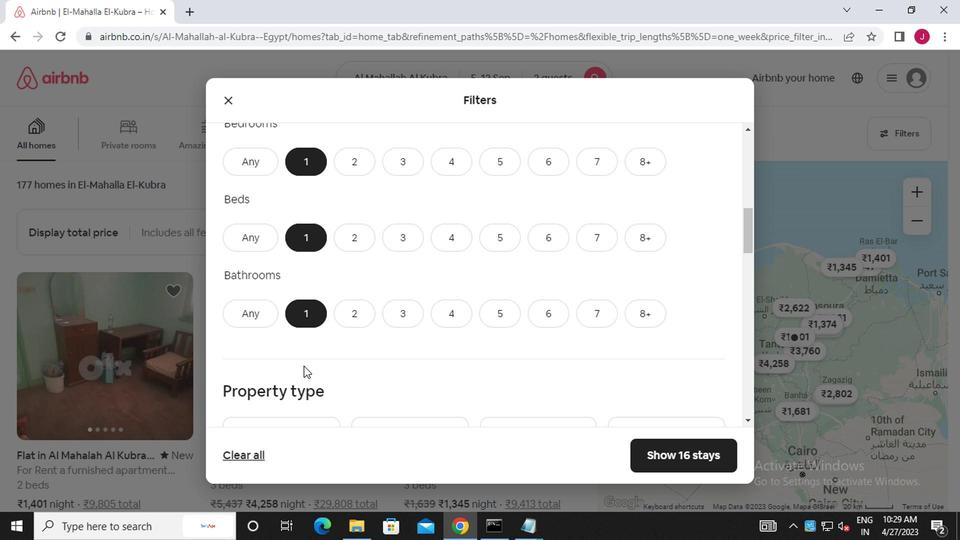 
Action: Mouse scrolled (302, 362) with delta (0, 0)
Screenshot: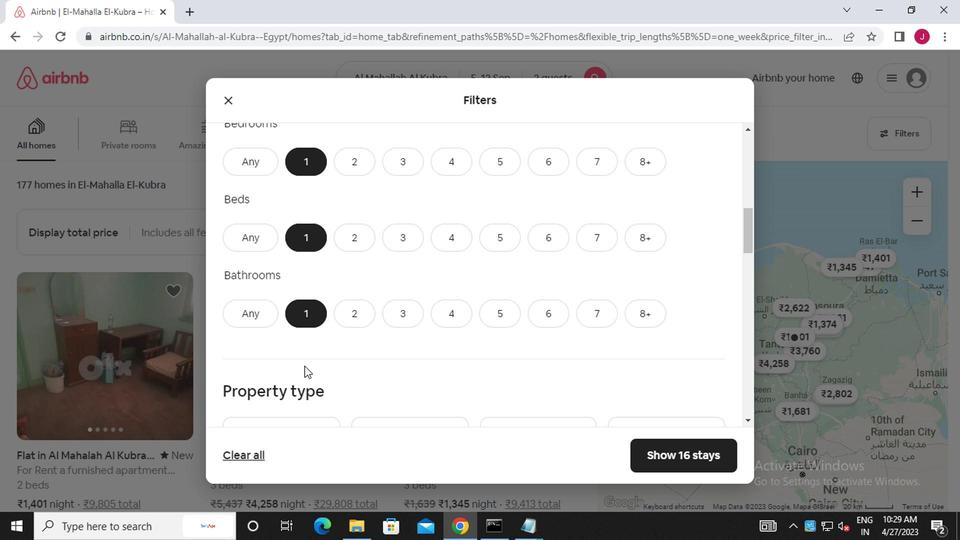
Action: Mouse moved to (296, 268)
Screenshot: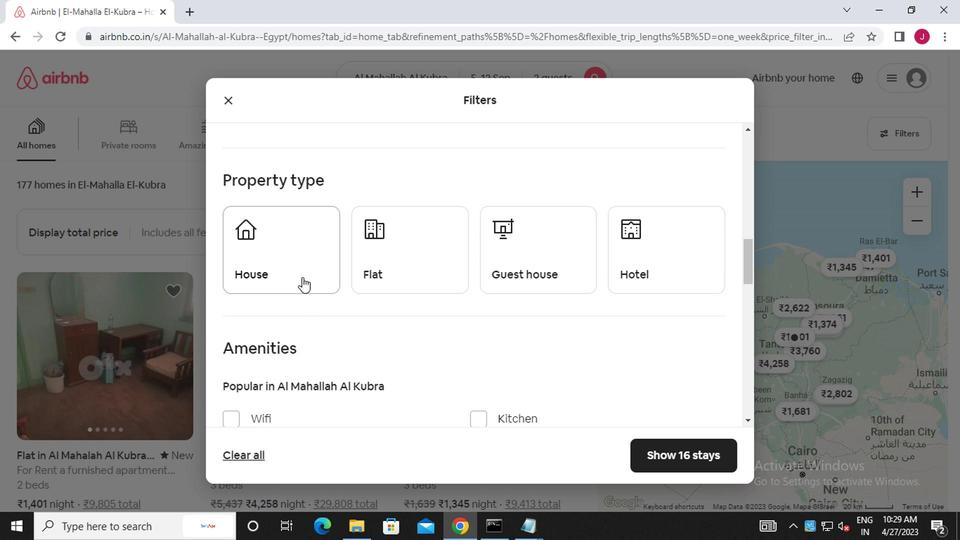 
Action: Mouse pressed left at (296, 268)
Screenshot: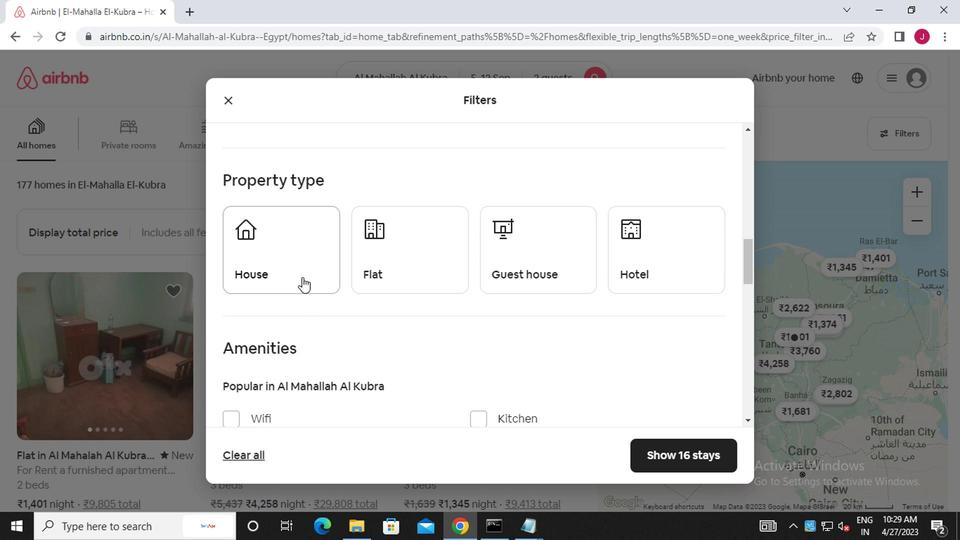 
Action: Mouse moved to (371, 262)
Screenshot: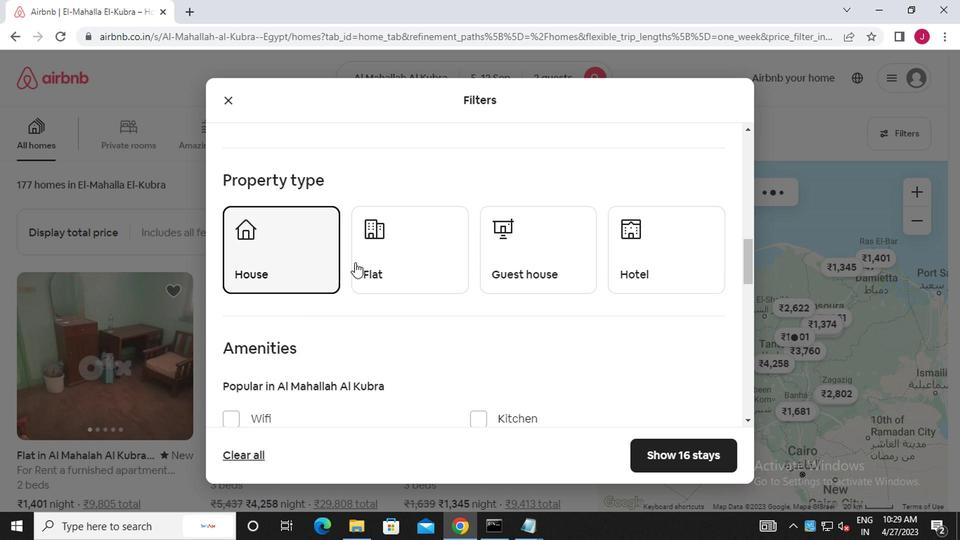 
Action: Mouse pressed left at (371, 262)
Screenshot: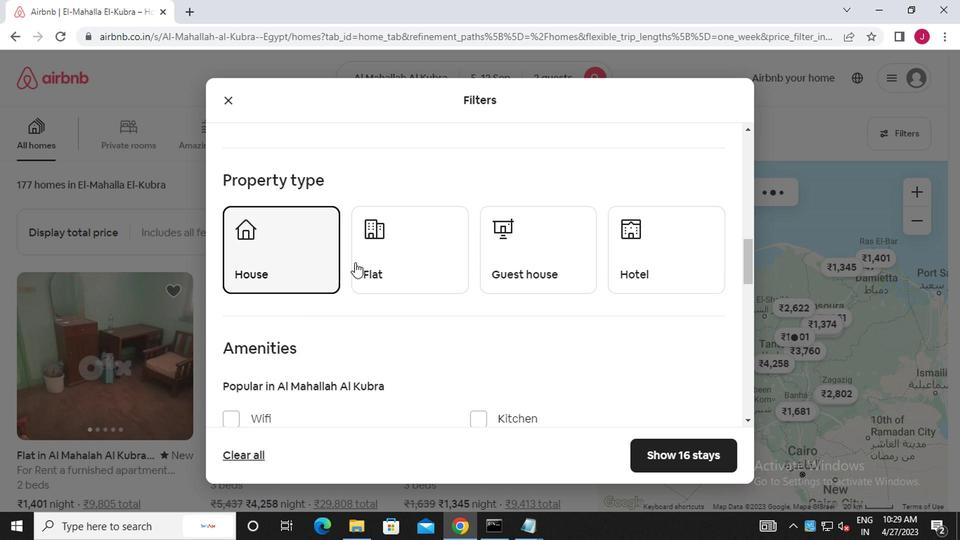 
Action: Mouse moved to (501, 265)
Screenshot: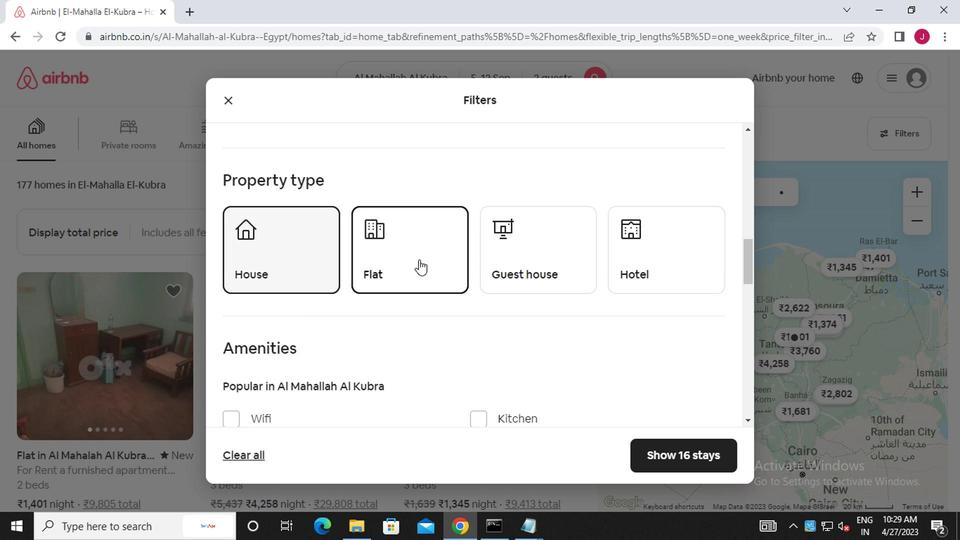 
Action: Mouse pressed left at (501, 265)
Screenshot: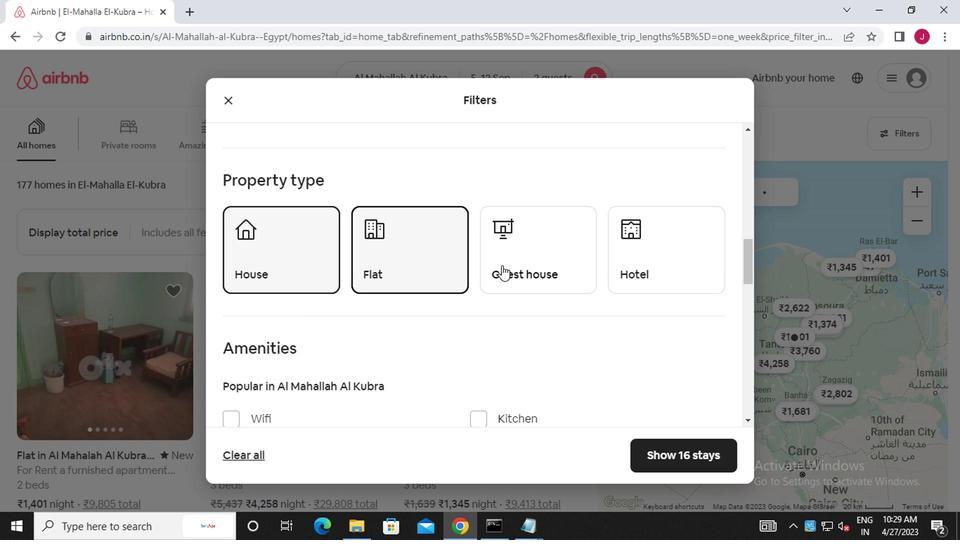 
Action: Mouse moved to (628, 267)
Screenshot: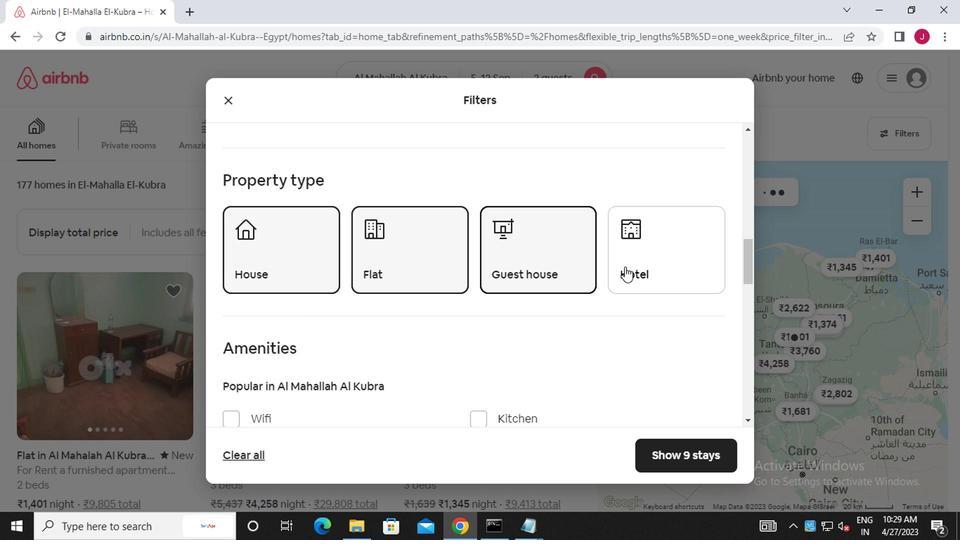 
Action: Mouse pressed left at (628, 267)
Screenshot: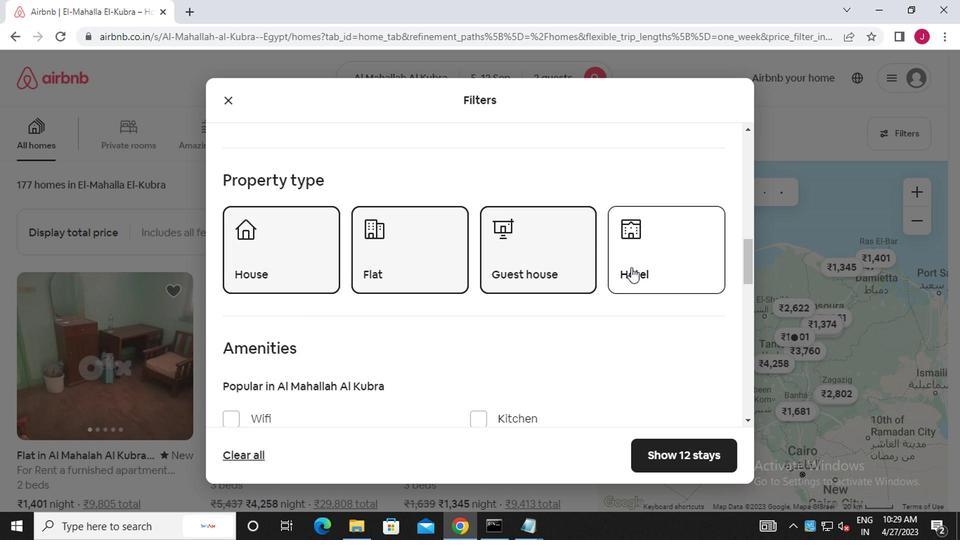 
Action: Mouse moved to (627, 267)
Screenshot: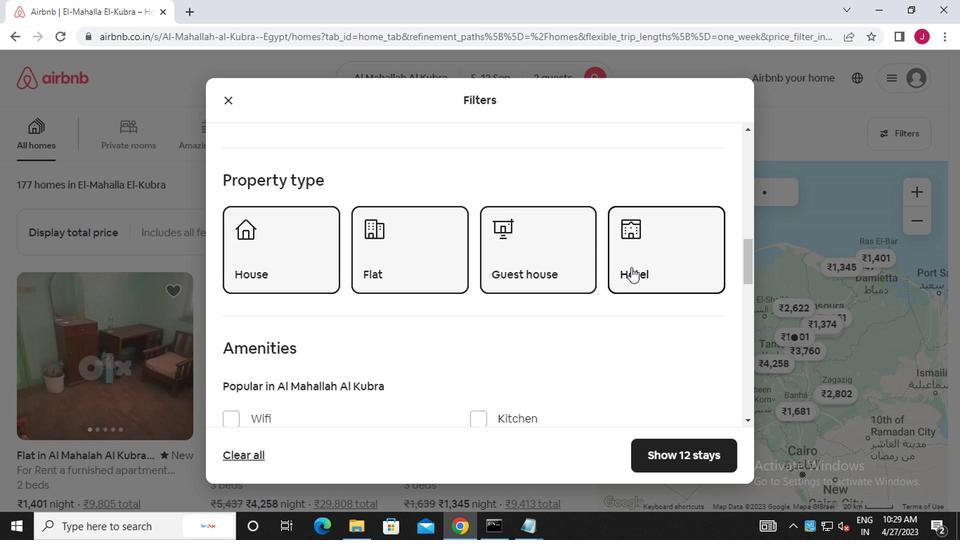 
Action: Mouse scrolled (627, 267) with delta (0, 0)
Screenshot: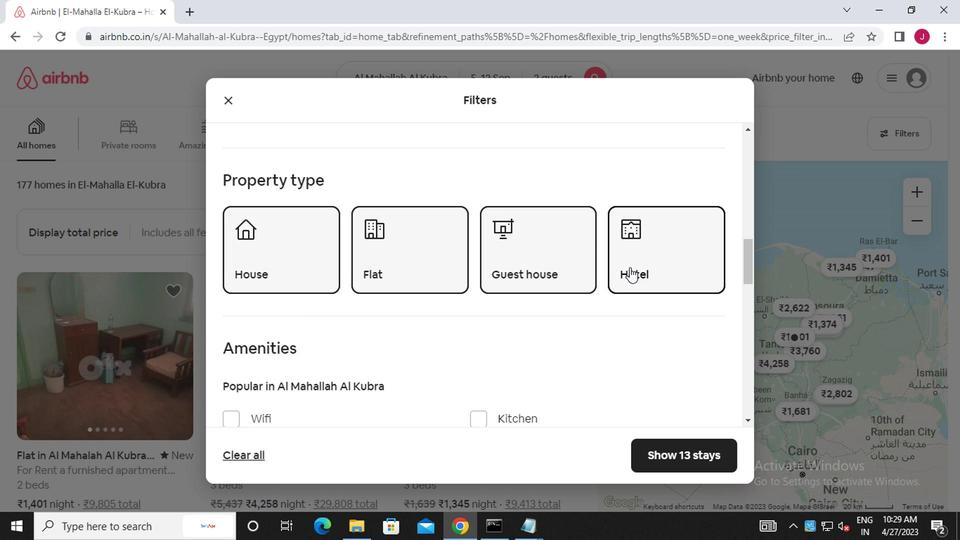 
Action: Mouse scrolled (627, 267) with delta (0, 0)
Screenshot: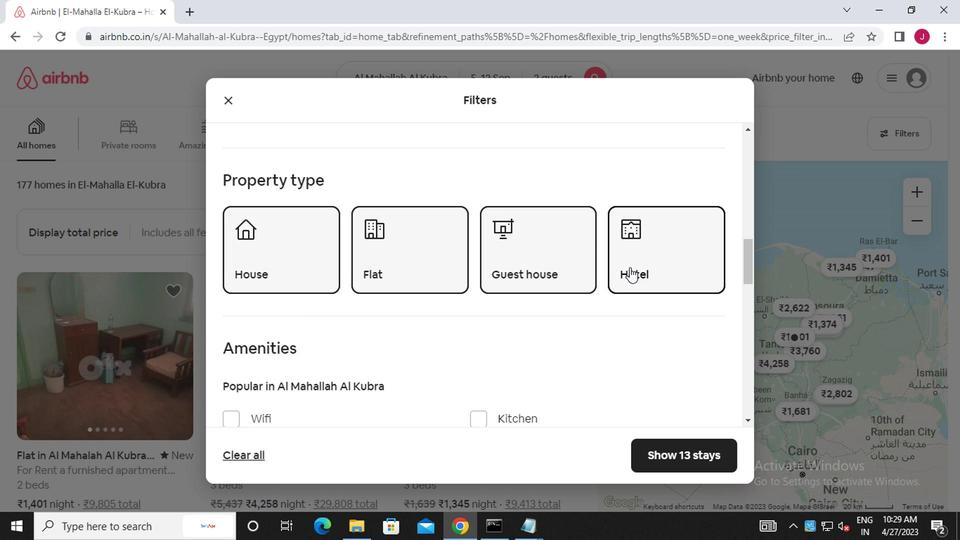 
Action: Mouse scrolled (627, 267) with delta (0, 0)
Screenshot: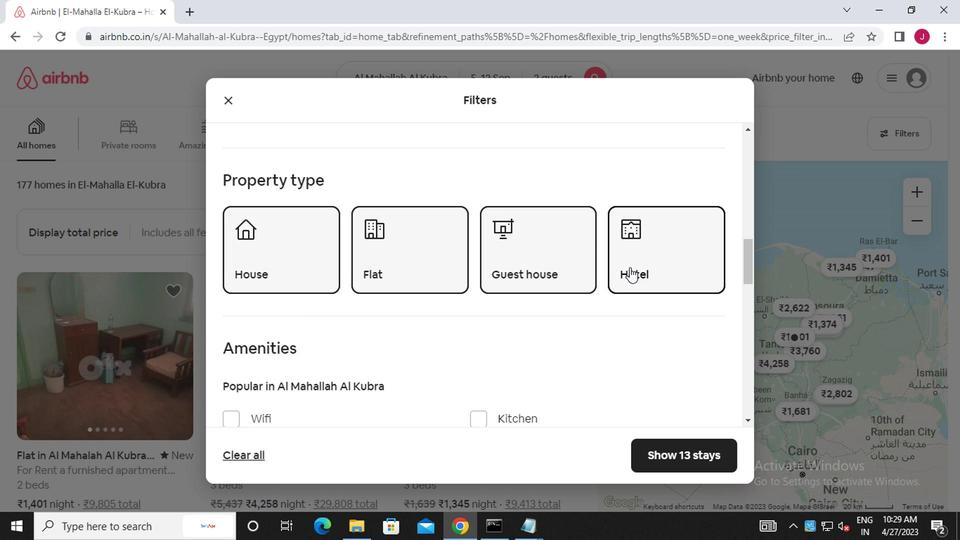 
Action: Mouse scrolled (627, 267) with delta (0, 0)
Screenshot: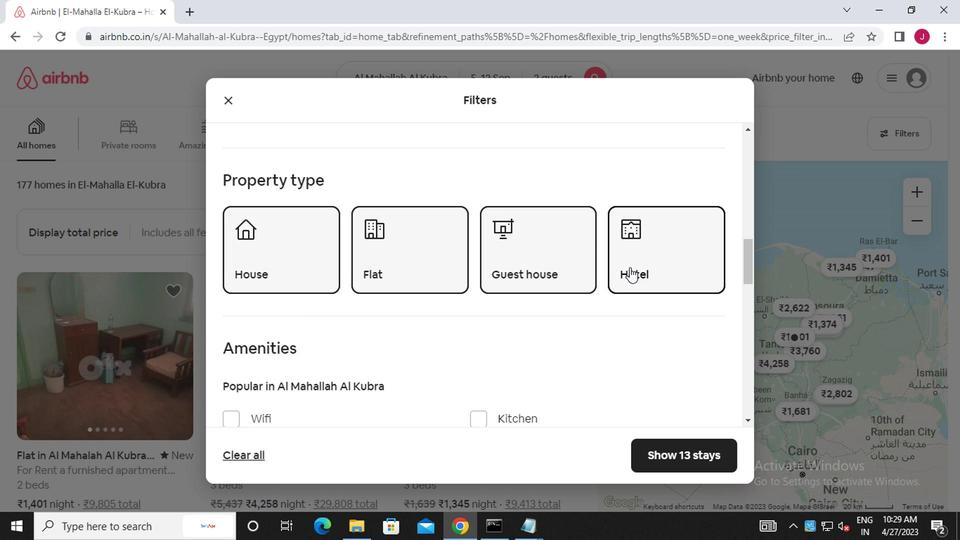 
Action: Mouse scrolled (627, 268) with delta (0, 0)
Screenshot: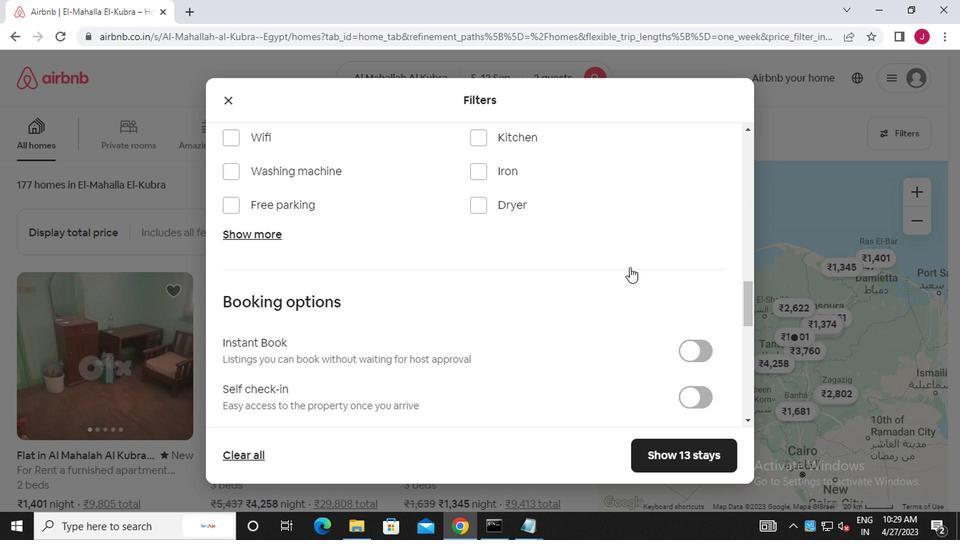 
Action: Mouse scrolled (627, 268) with delta (0, 0)
Screenshot: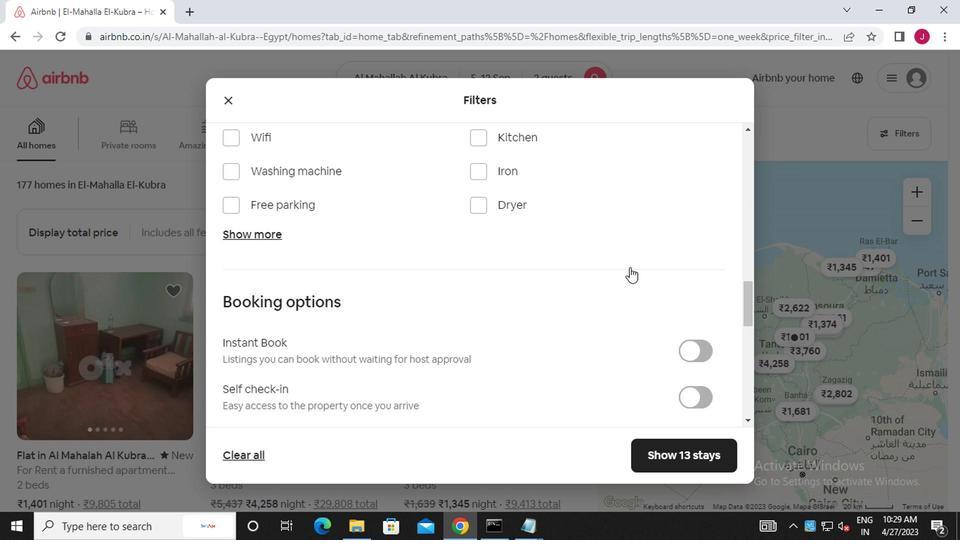 
Action: Mouse scrolled (627, 268) with delta (0, 0)
Screenshot: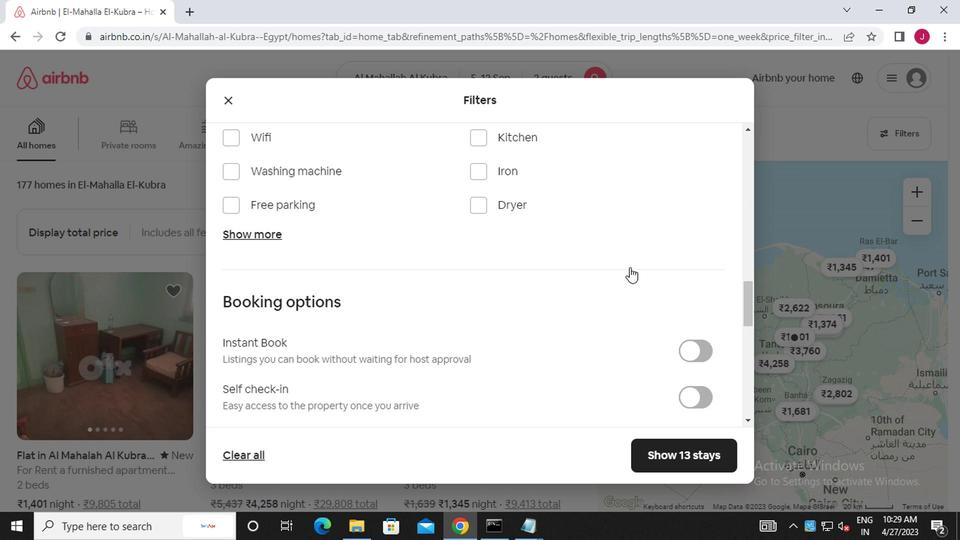 
Action: Mouse scrolled (627, 267) with delta (0, 0)
Screenshot: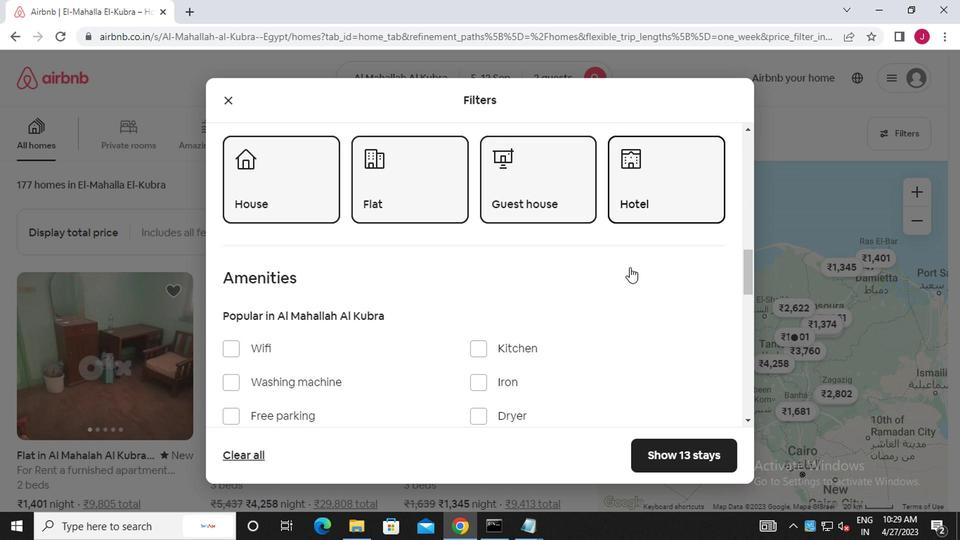 
Action: Mouse scrolled (627, 267) with delta (0, 0)
Screenshot: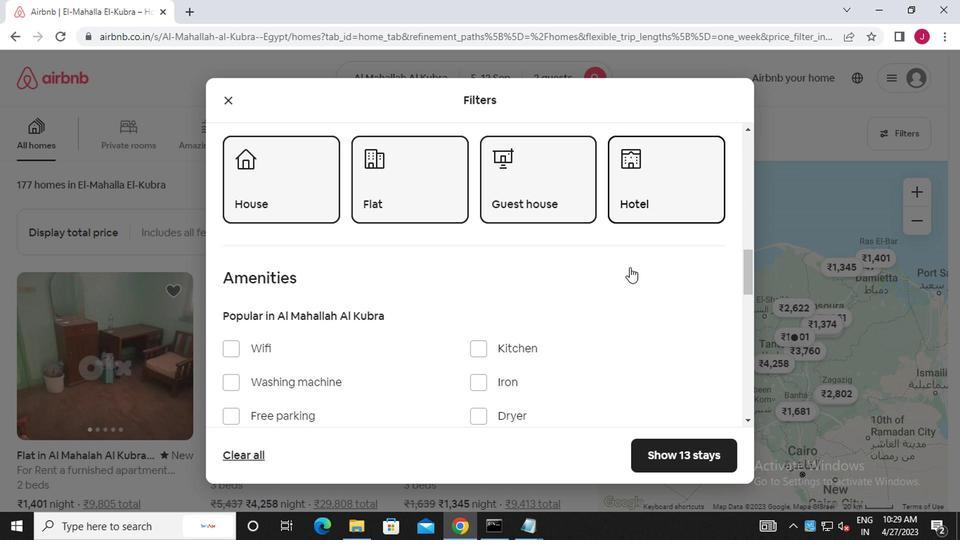 
Action: Mouse scrolled (627, 267) with delta (0, 0)
Screenshot: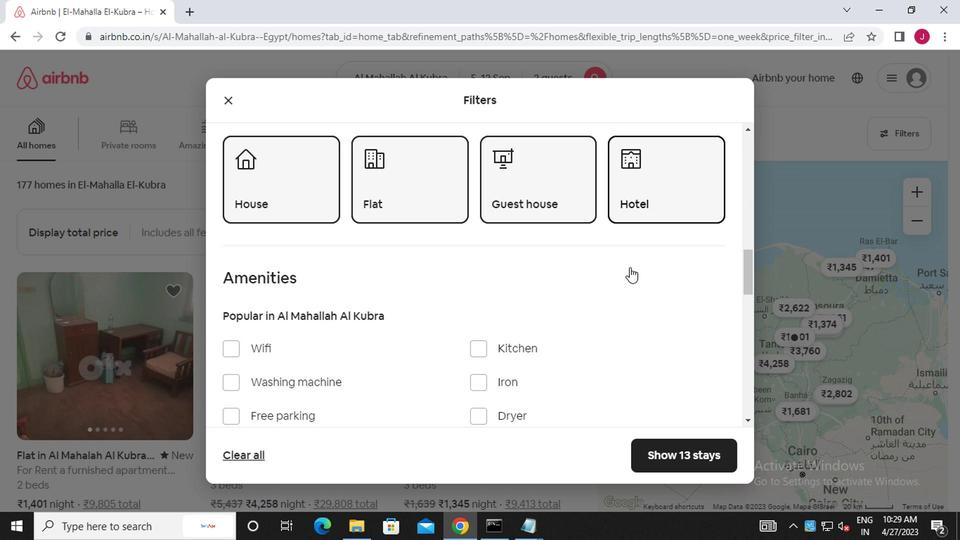 
Action: Mouse scrolled (627, 267) with delta (0, 0)
Screenshot: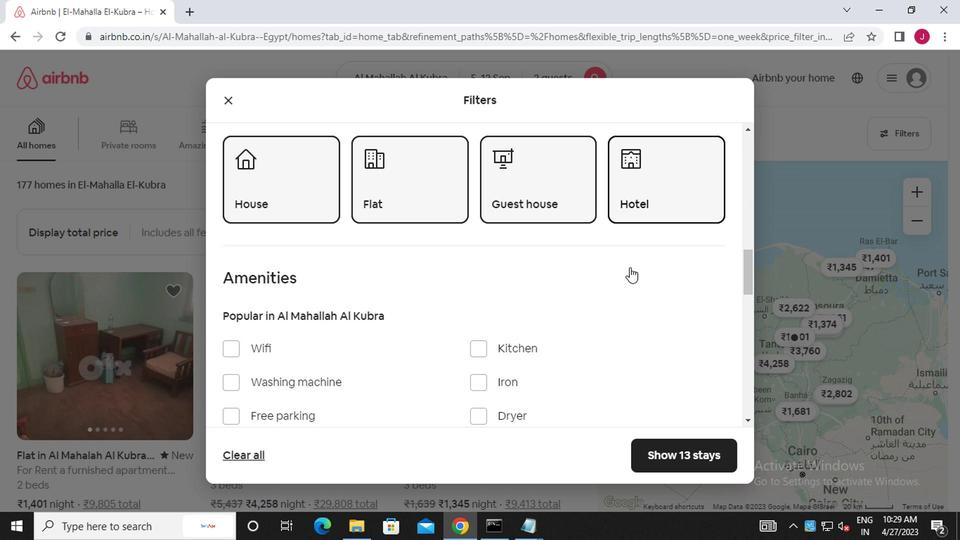 
Action: Mouse moved to (681, 328)
Screenshot: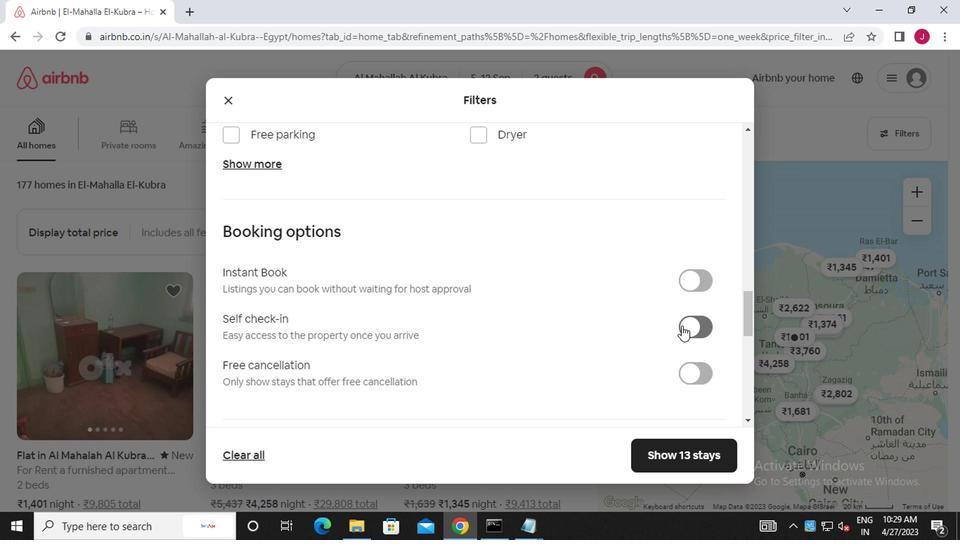 
Action: Mouse pressed left at (681, 328)
Screenshot: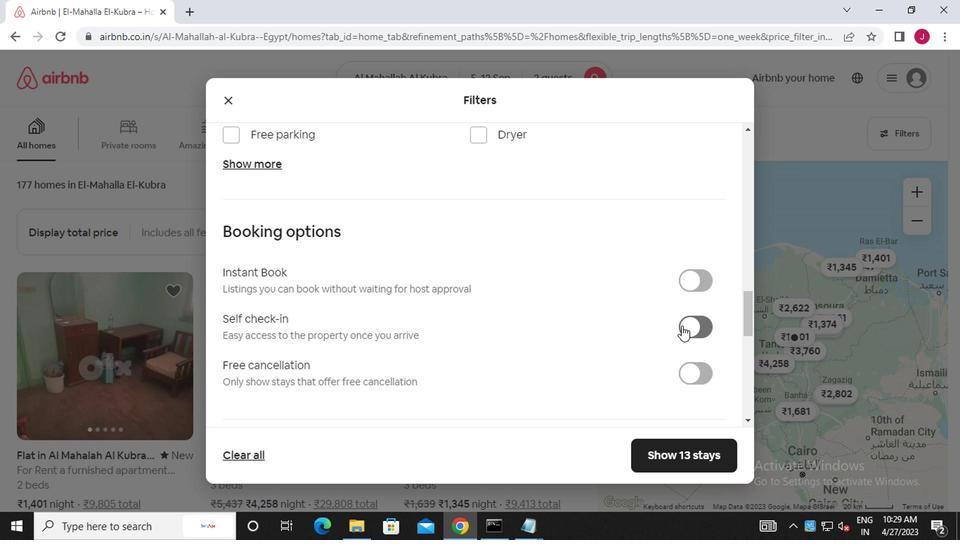 
Action: Mouse moved to (528, 324)
Screenshot: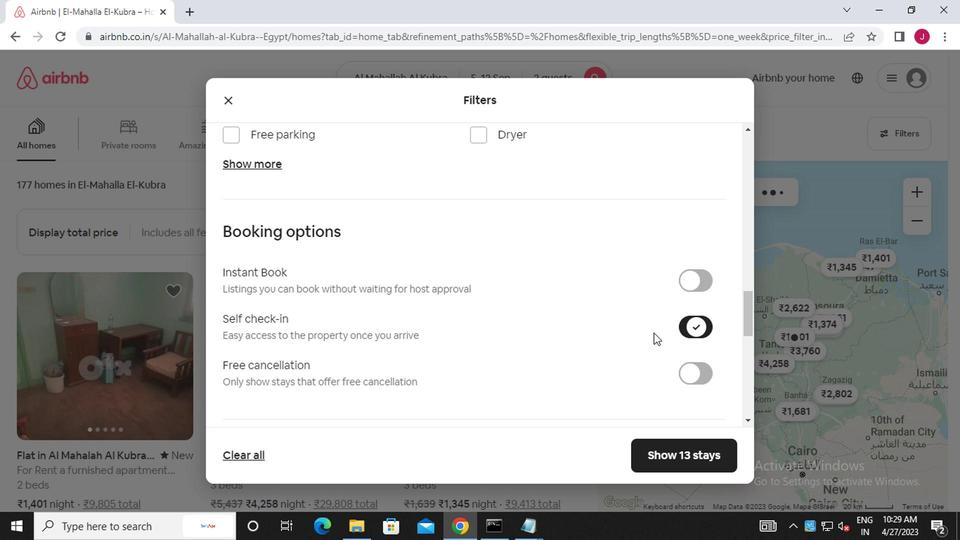 
Action: Mouse scrolled (528, 323) with delta (0, 0)
Screenshot: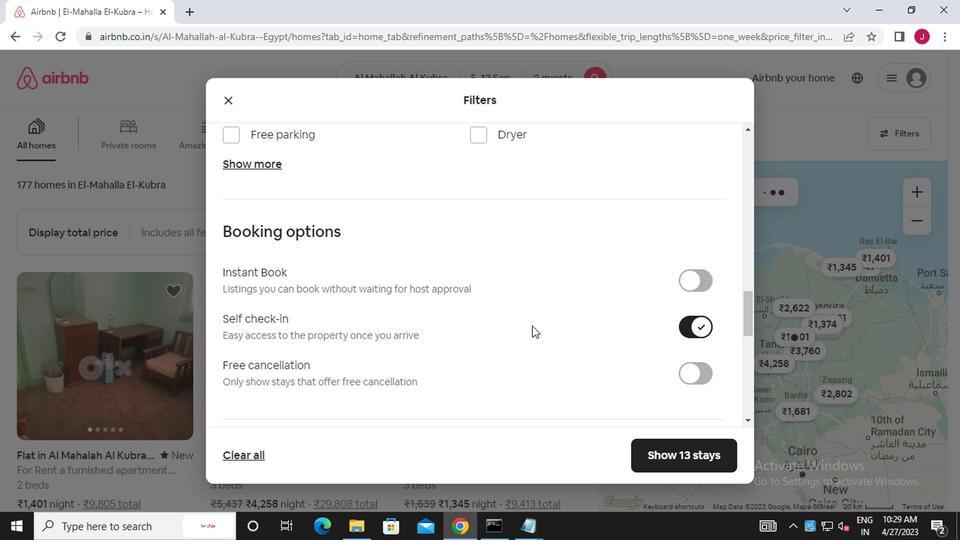 
Action: Mouse scrolled (528, 323) with delta (0, 0)
Screenshot: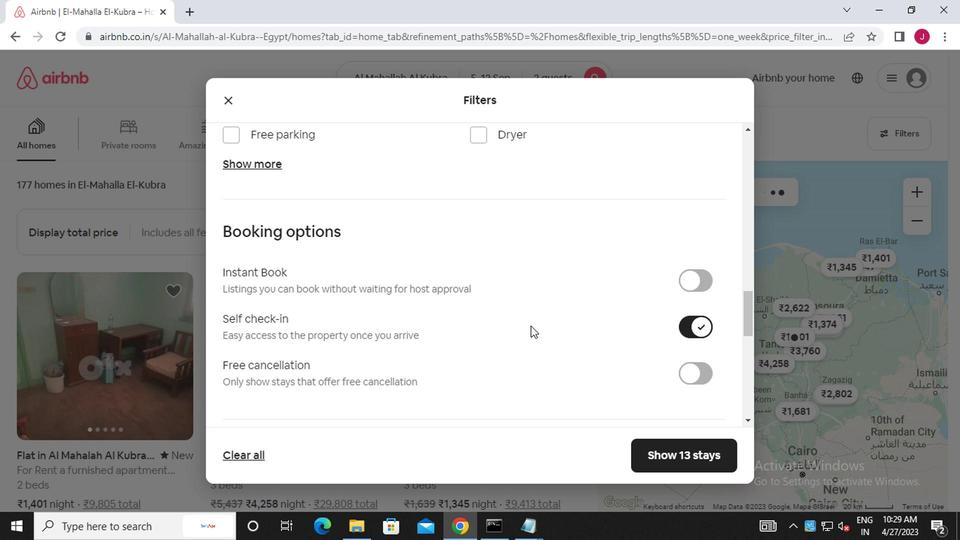 
Action: Mouse scrolled (528, 323) with delta (0, 0)
Screenshot: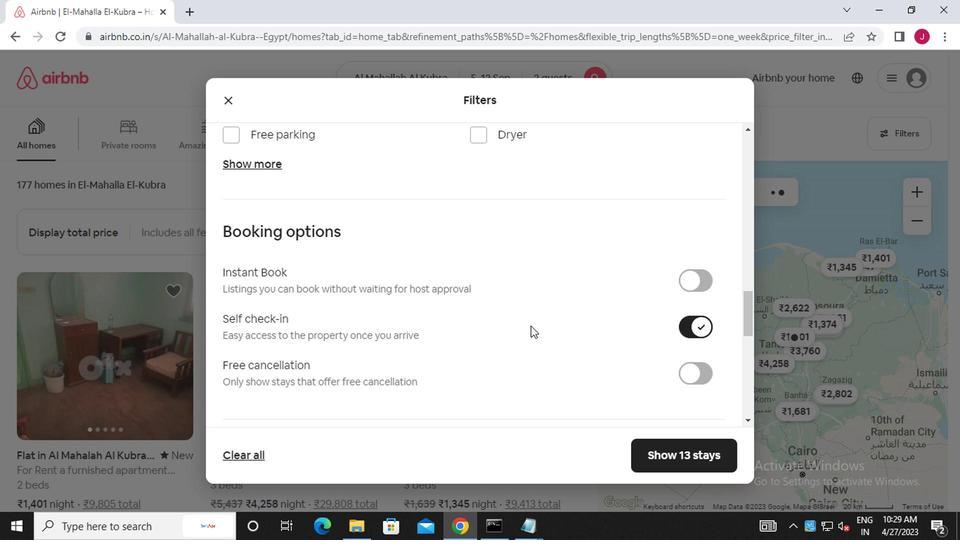 
Action: Mouse moved to (528, 323)
Screenshot: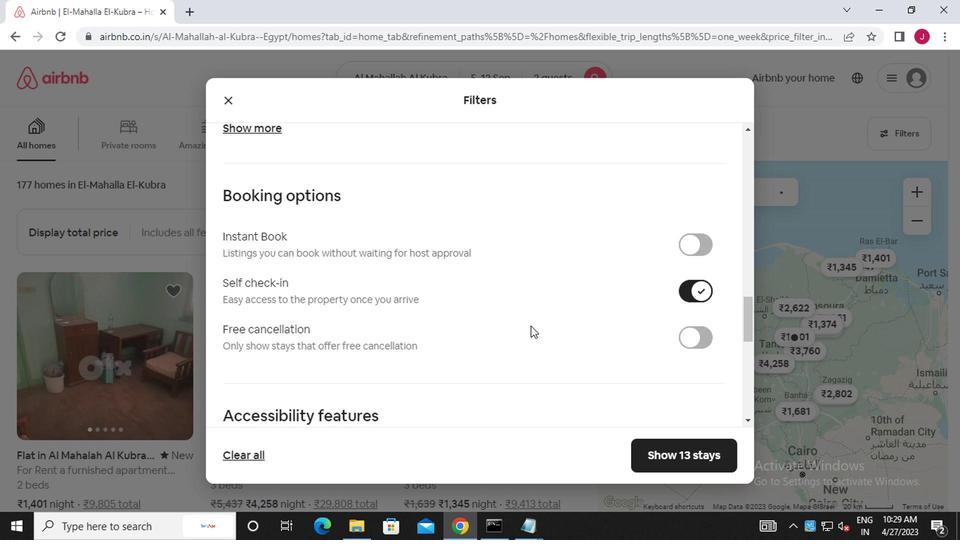 
Action: Mouse scrolled (528, 322) with delta (0, -1)
Screenshot: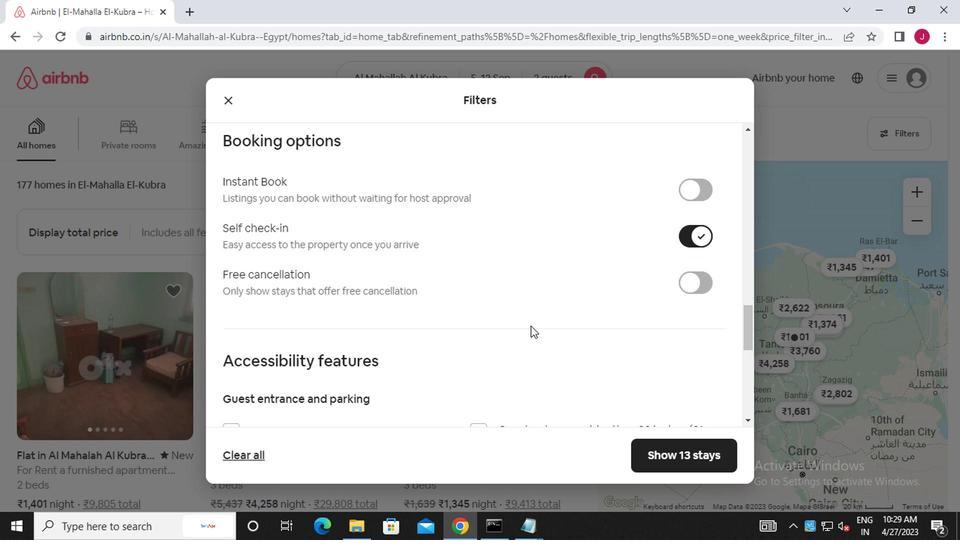 
Action: Mouse scrolled (528, 322) with delta (0, -1)
Screenshot: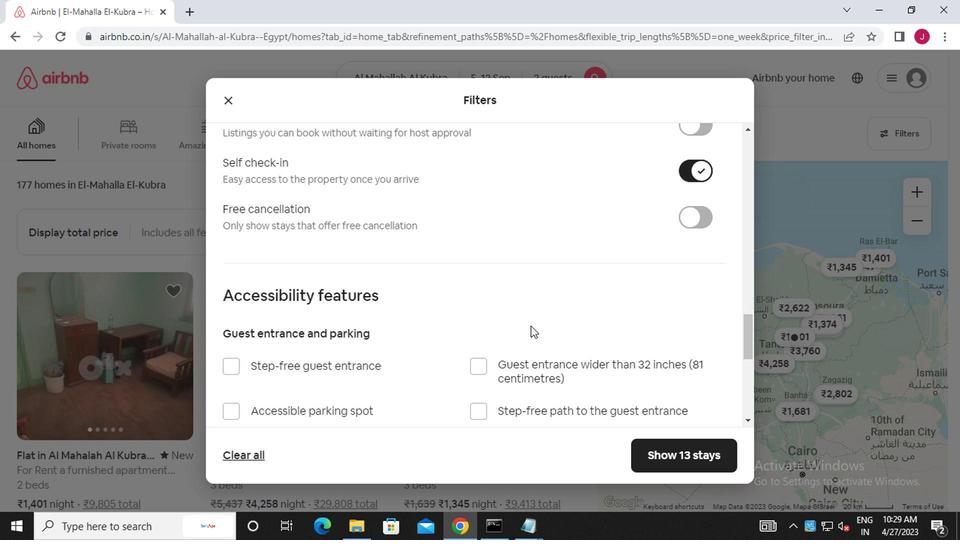 
Action: Mouse moved to (527, 323)
Screenshot: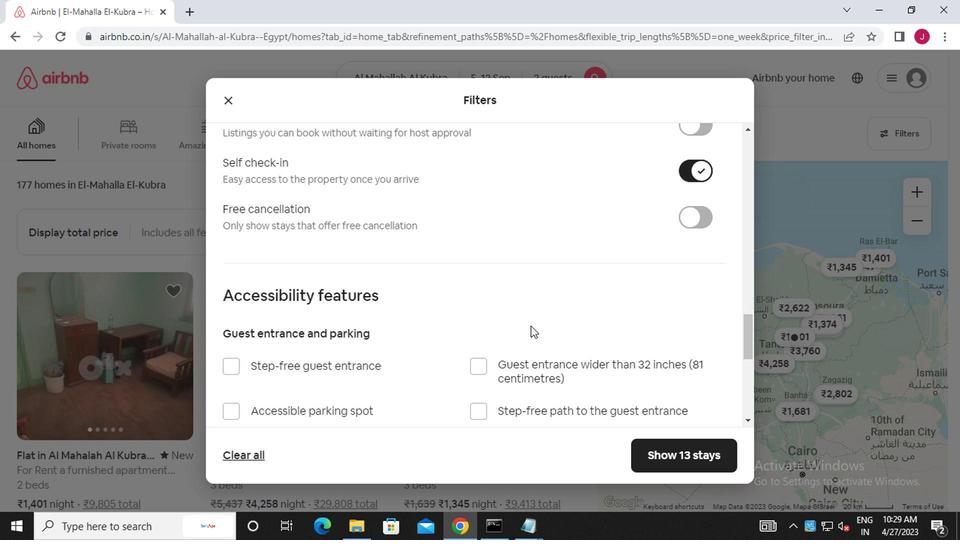 
Action: Mouse scrolled (527, 322) with delta (0, -1)
Screenshot: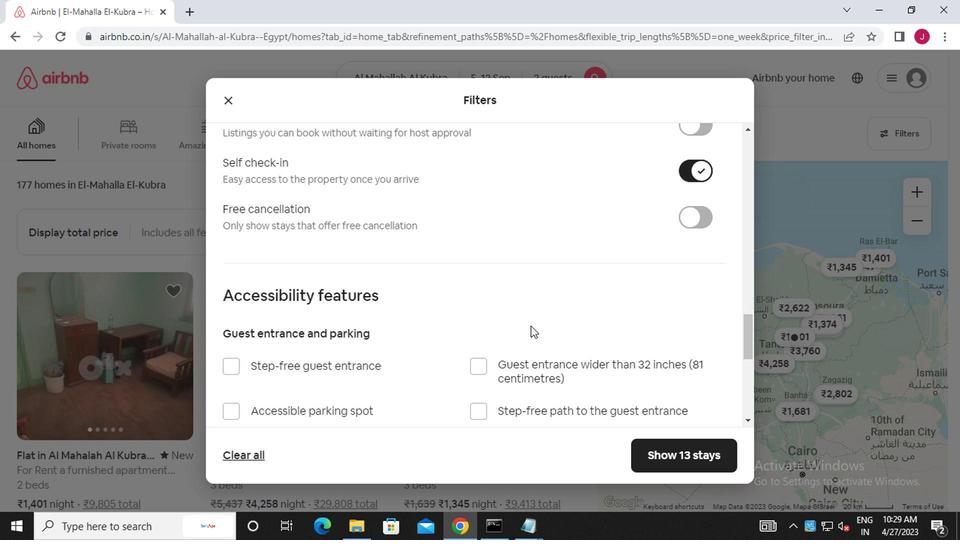 
Action: Mouse scrolled (527, 322) with delta (0, -1)
Screenshot: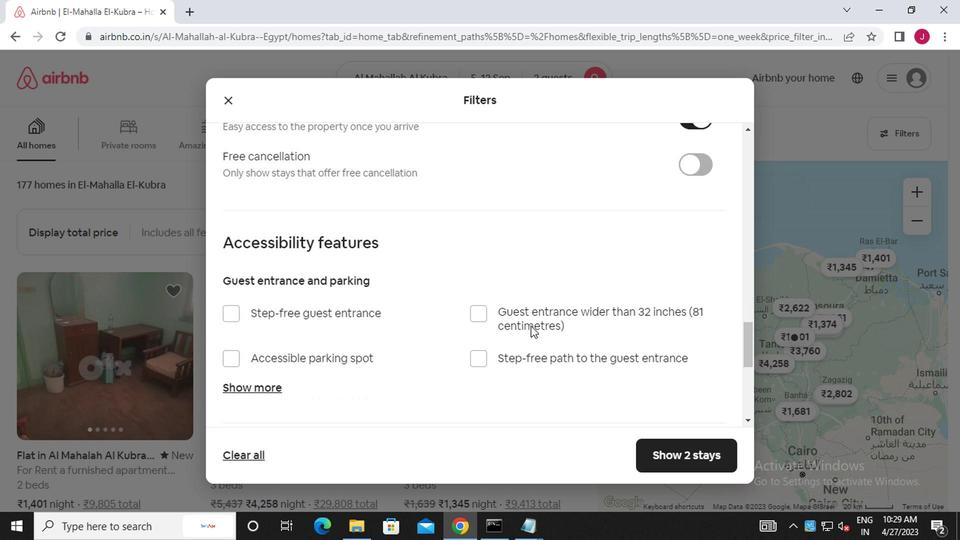 
Action: Mouse scrolled (527, 322) with delta (0, -1)
Screenshot: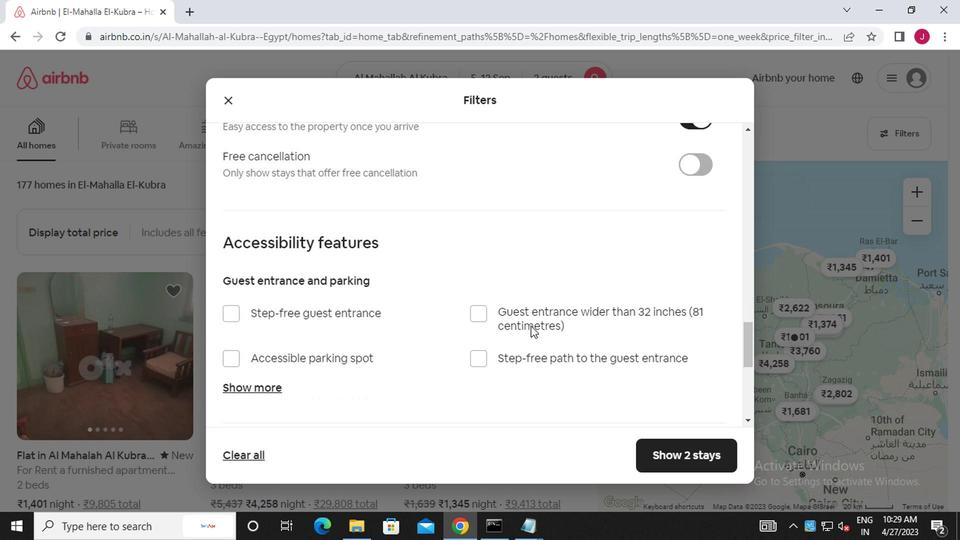 
Action: Mouse moved to (527, 323)
Screenshot: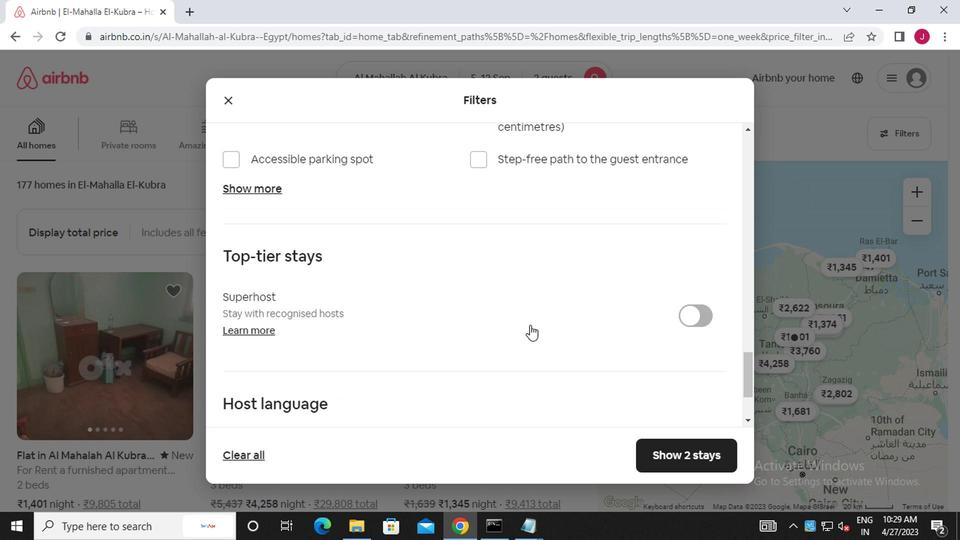 
Action: Mouse scrolled (527, 322) with delta (0, -1)
Screenshot: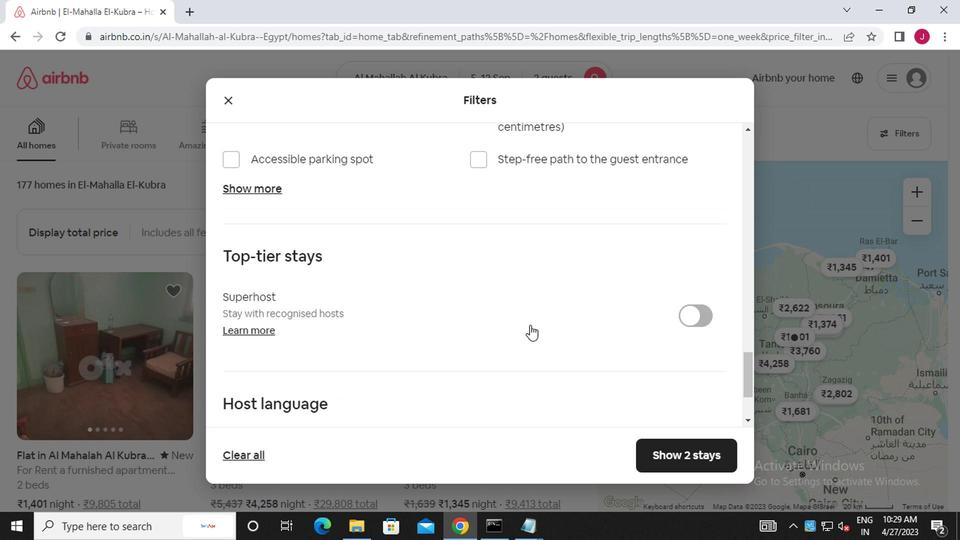 
Action: Mouse scrolled (527, 322) with delta (0, -1)
Screenshot: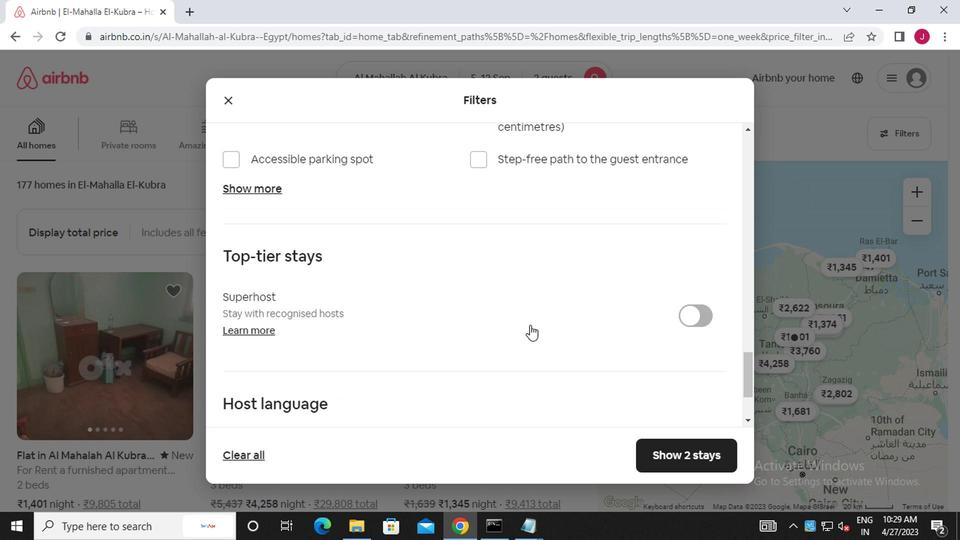 
Action: Mouse scrolled (527, 322) with delta (0, -1)
Screenshot: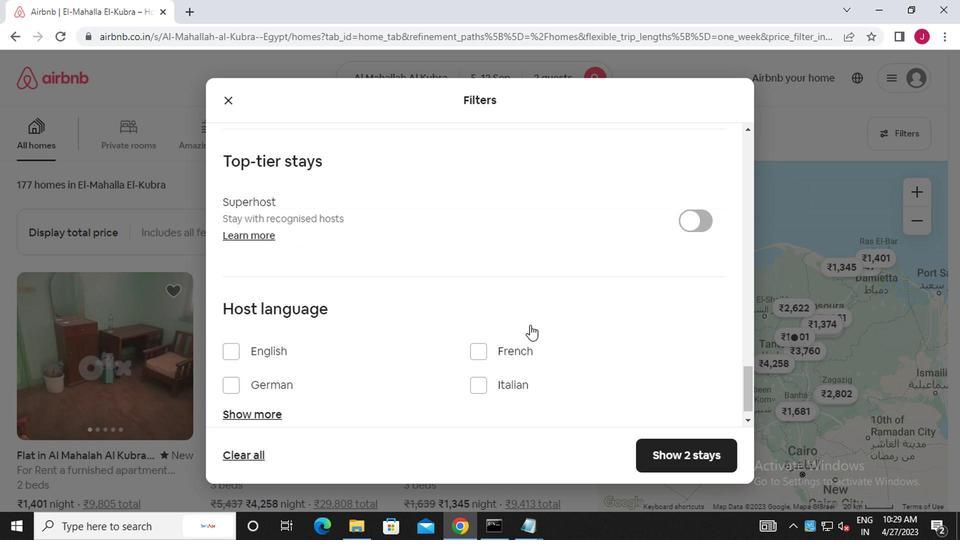 
Action: Mouse scrolled (527, 322) with delta (0, -1)
Screenshot: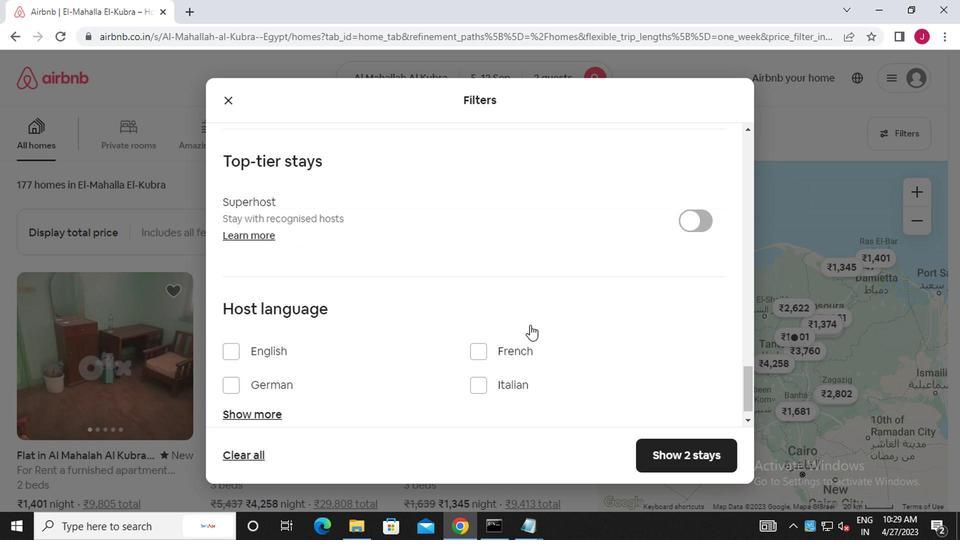 
Action: Mouse scrolled (527, 322) with delta (0, -1)
Screenshot: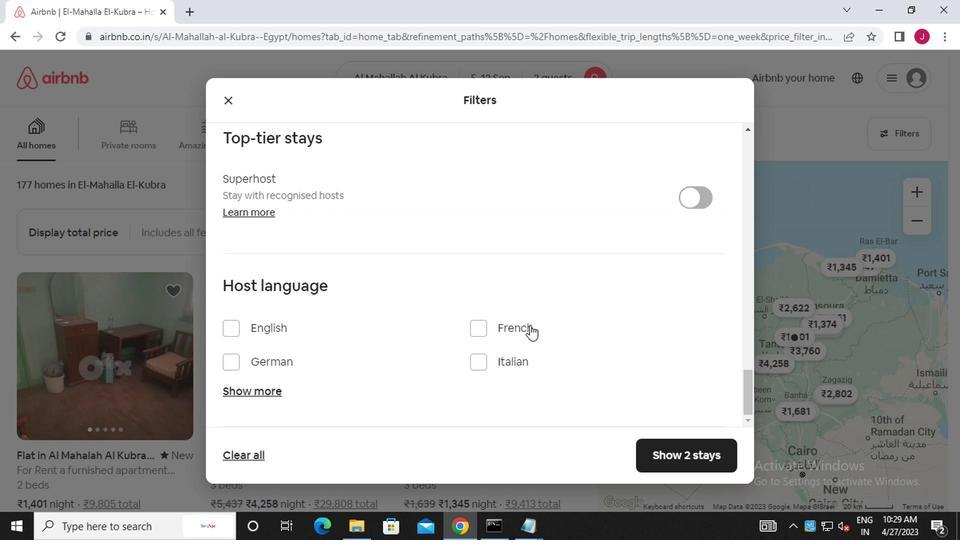 
Action: Mouse moved to (234, 328)
Screenshot: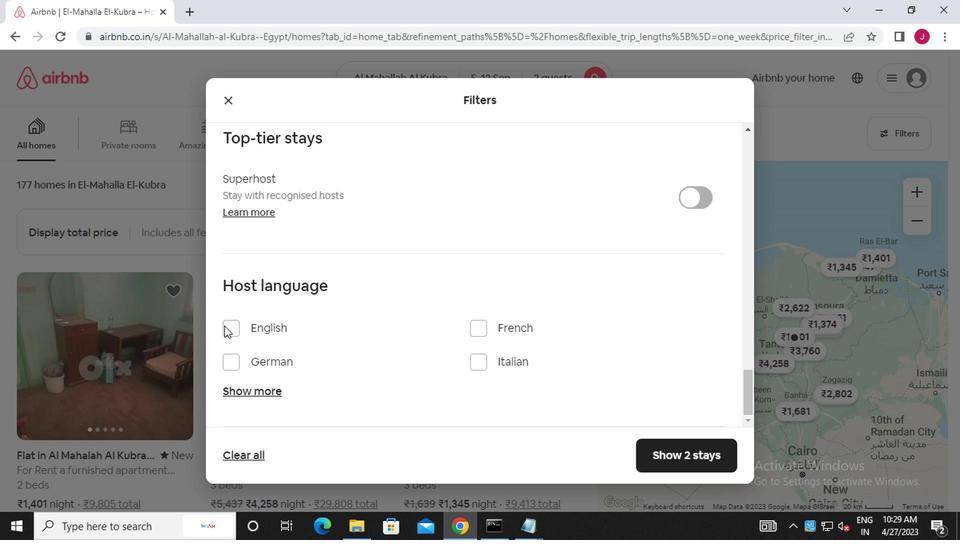 
Action: Mouse pressed left at (234, 328)
Screenshot: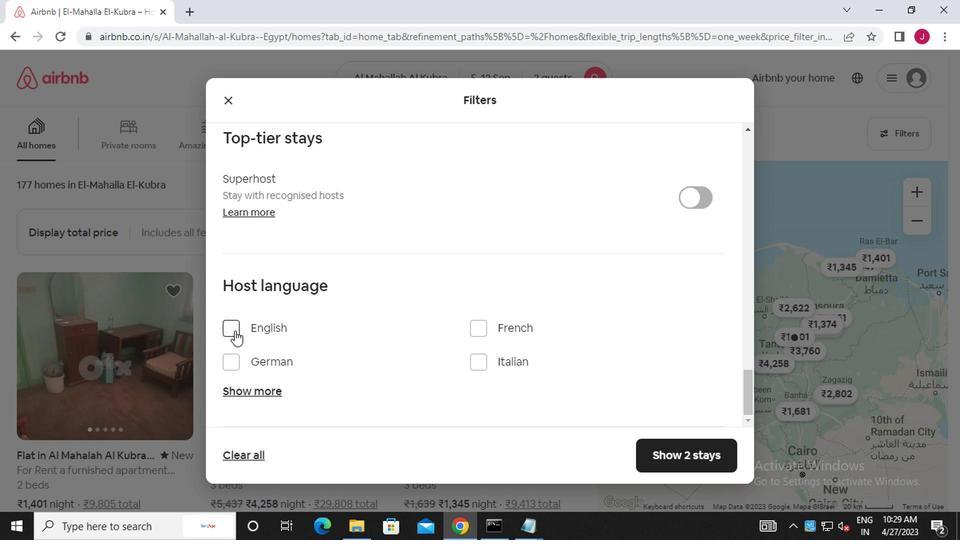 
Action: Mouse moved to (661, 450)
Screenshot: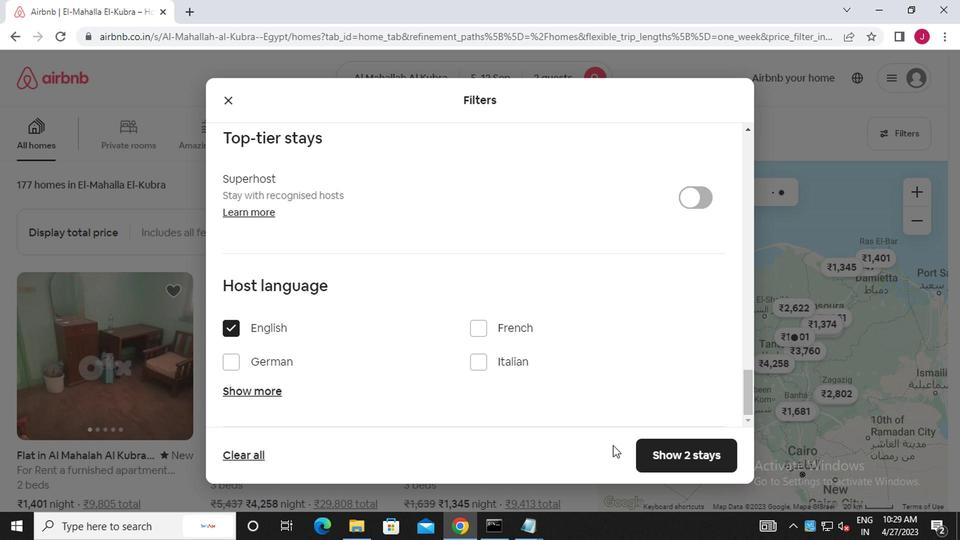 
Action: Mouse pressed left at (661, 450)
Screenshot: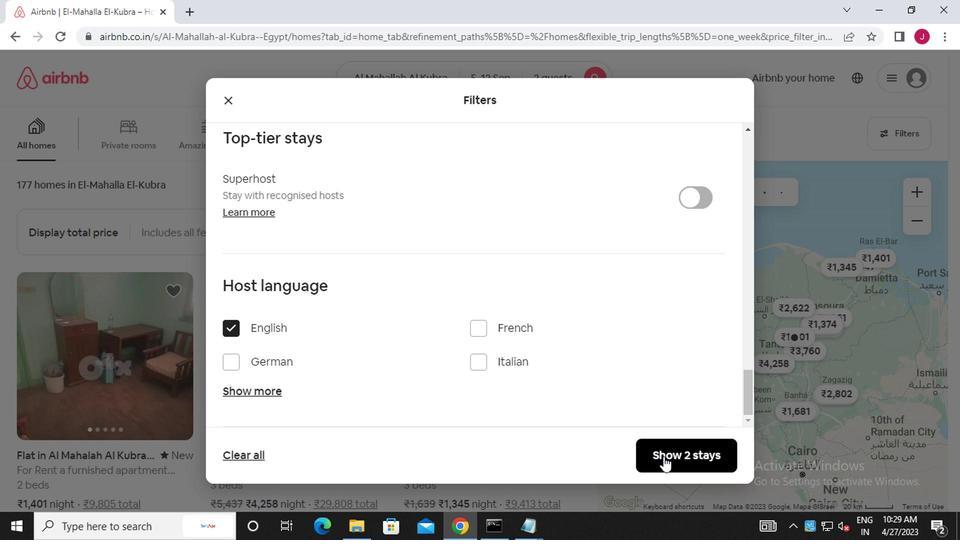 
Action: Mouse moved to (642, 428)
Screenshot: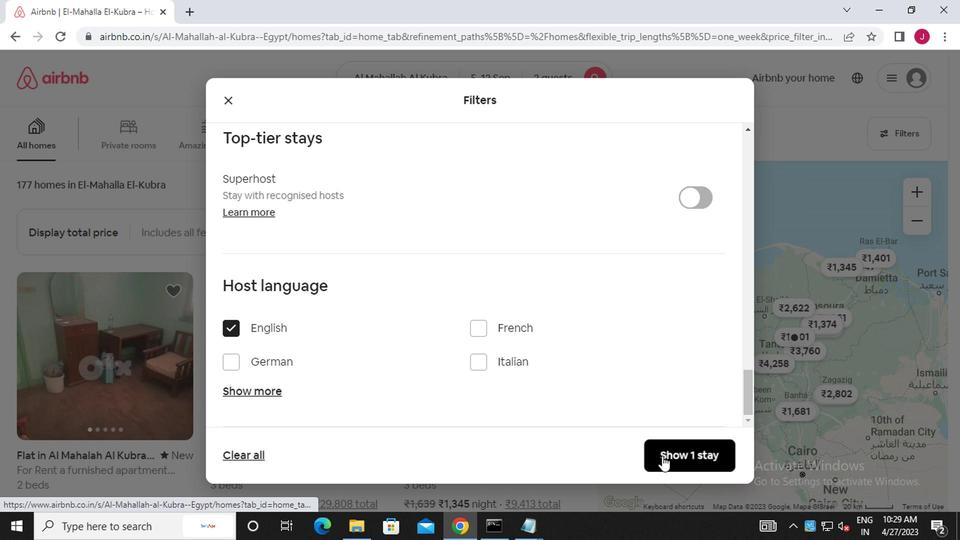 
